 Task: Open Card Content Distribution Review in Board Content Marketing Podcast Creation and Promotion Strategy to Workspace Corporate Legal Services and add a team member Softage.1@softage.net, a label Green, a checklist Industrial Ecology, an attachment from your computer, a color Green and finally, add a card description 'Develop and launch new customer feedback program for product improvements' and a comment 'Given the potential impact of this task on our team morale and motivation, let us ensure that we approach it with a sense of positivity and enthusiasm.'. Add a start date 'Jan 09, 1900' with a due date 'Jan 16, 1900'
Action: Mouse moved to (76, 326)
Screenshot: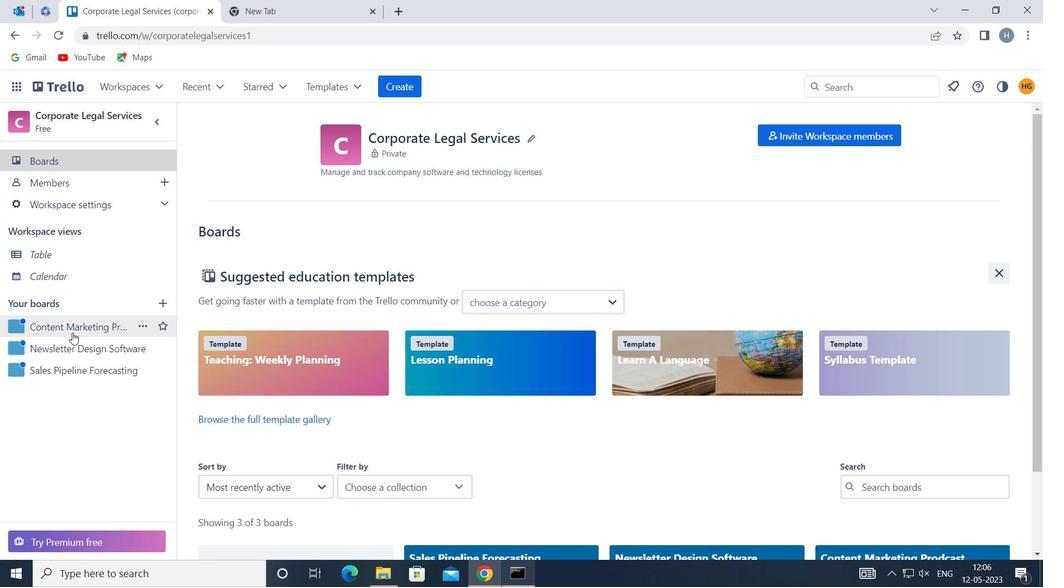 
Action: Mouse pressed left at (76, 326)
Screenshot: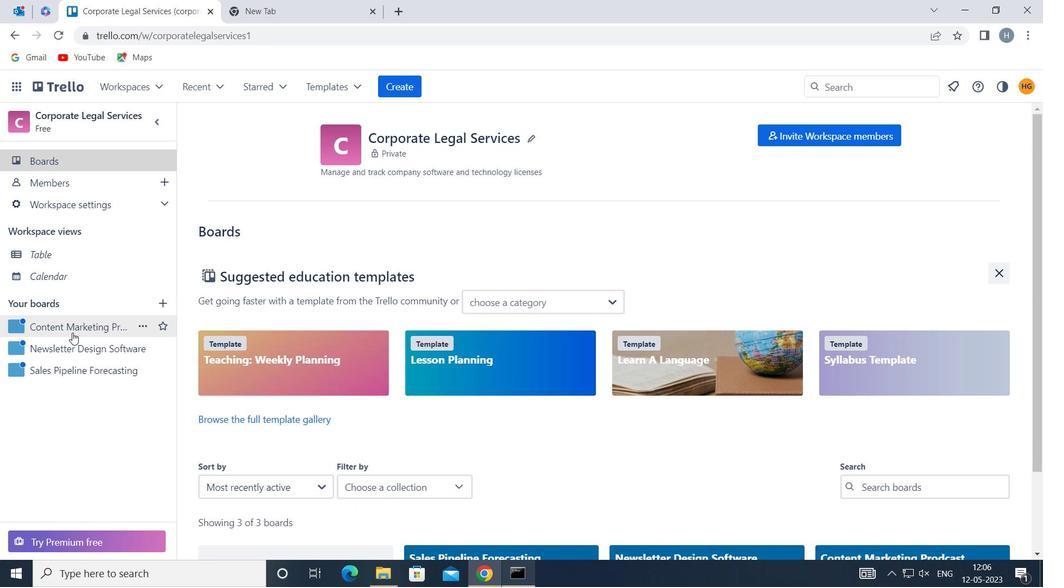 
Action: Mouse moved to (649, 194)
Screenshot: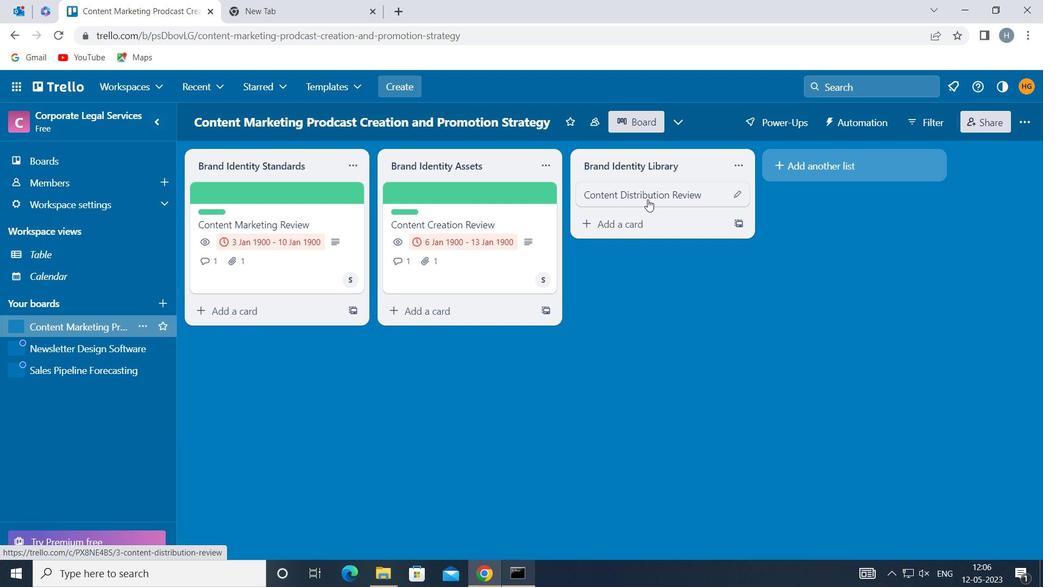 
Action: Mouse pressed left at (649, 194)
Screenshot: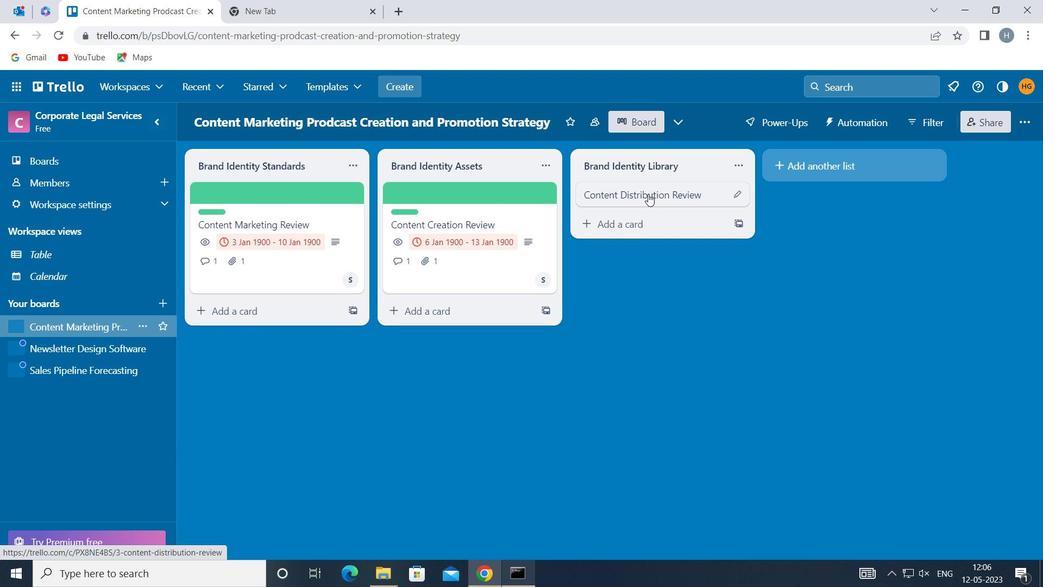 
Action: Mouse moved to (692, 234)
Screenshot: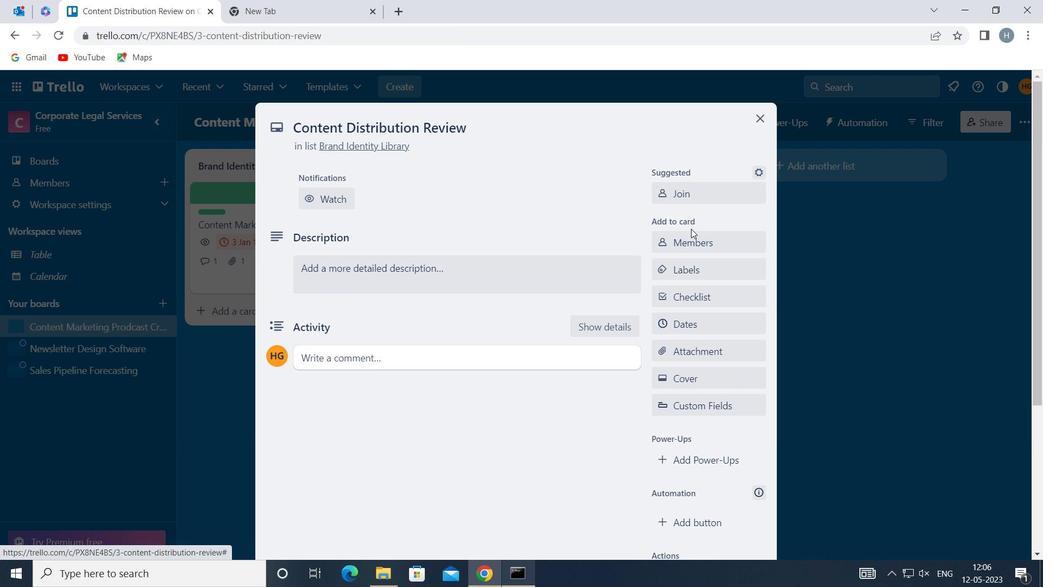 
Action: Mouse pressed left at (692, 234)
Screenshot: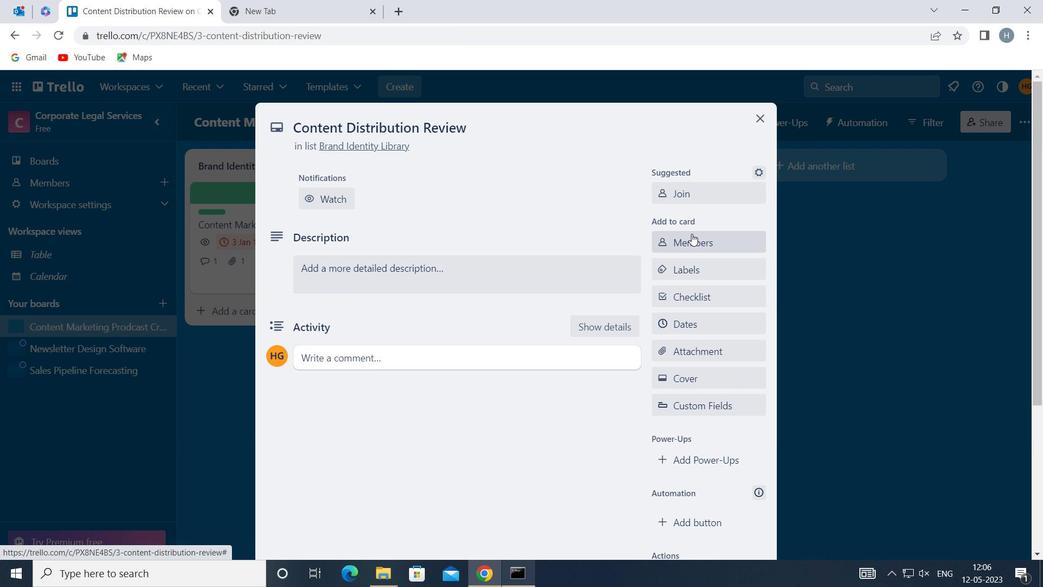 
Action: Mouse moved to (693, 234)
Screenshot: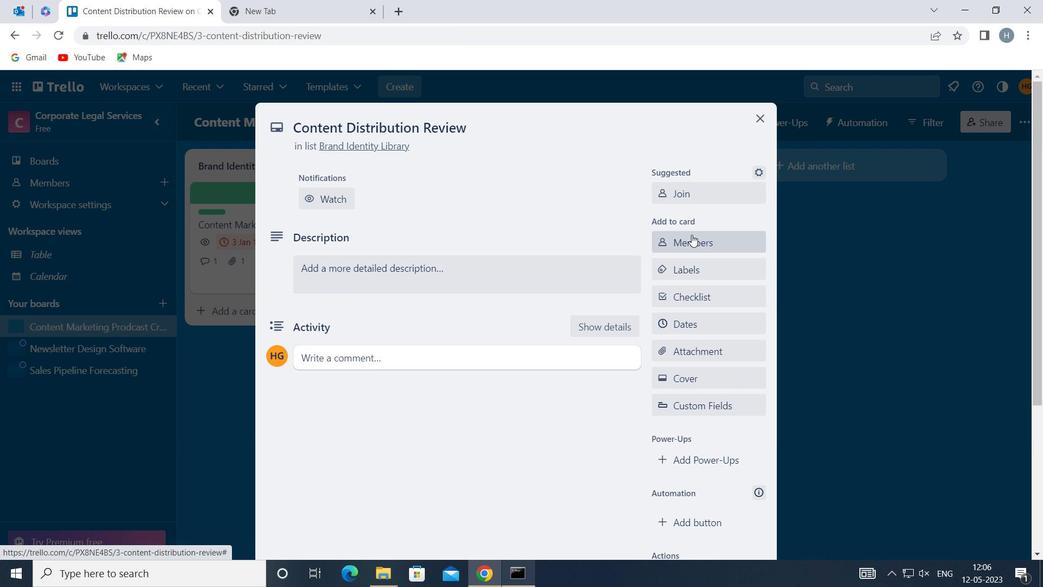 
Action: Key pressed softag
Screenshot: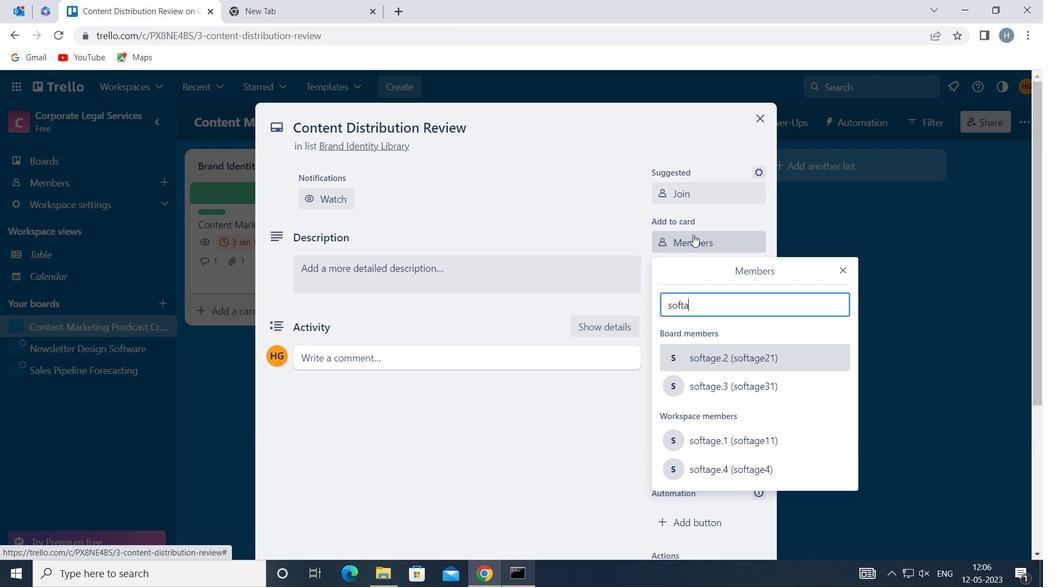 
Action: Mouse moved to (701, 232)
Screenshot: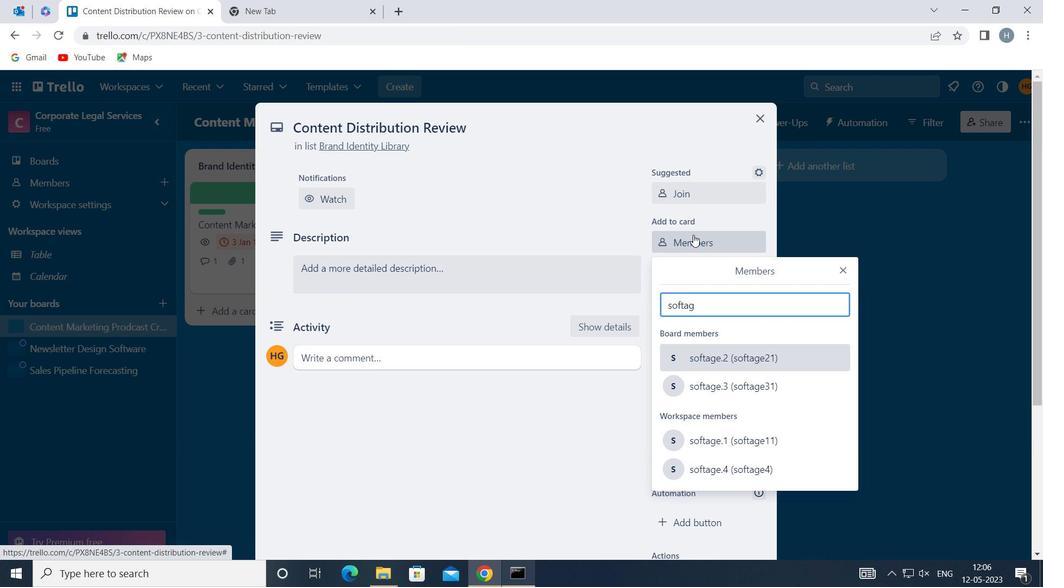 
Action: Key pressed e
Screenshot: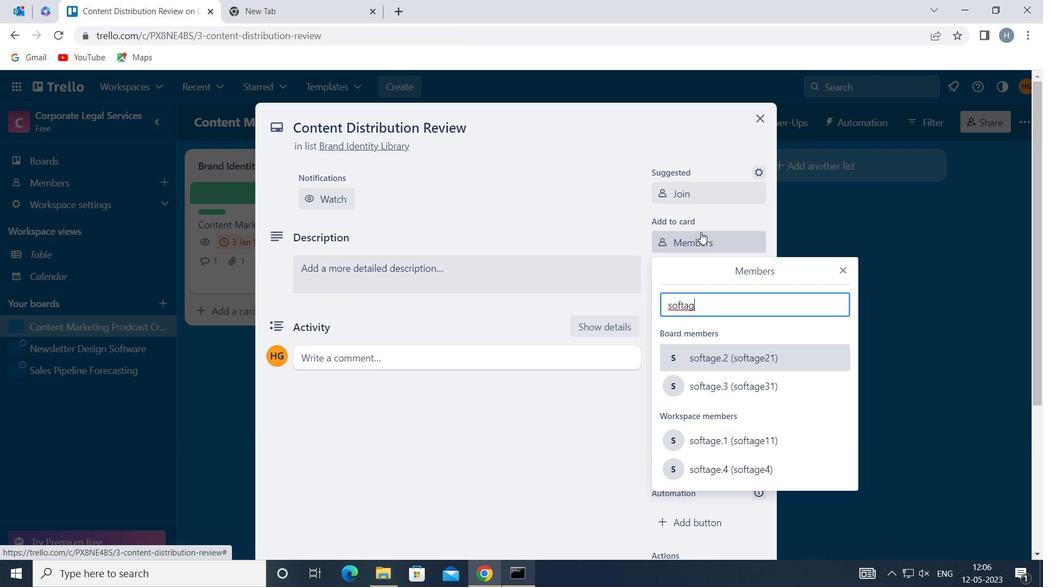 
Action: Mouse moved to (746, 439)
Screenshot: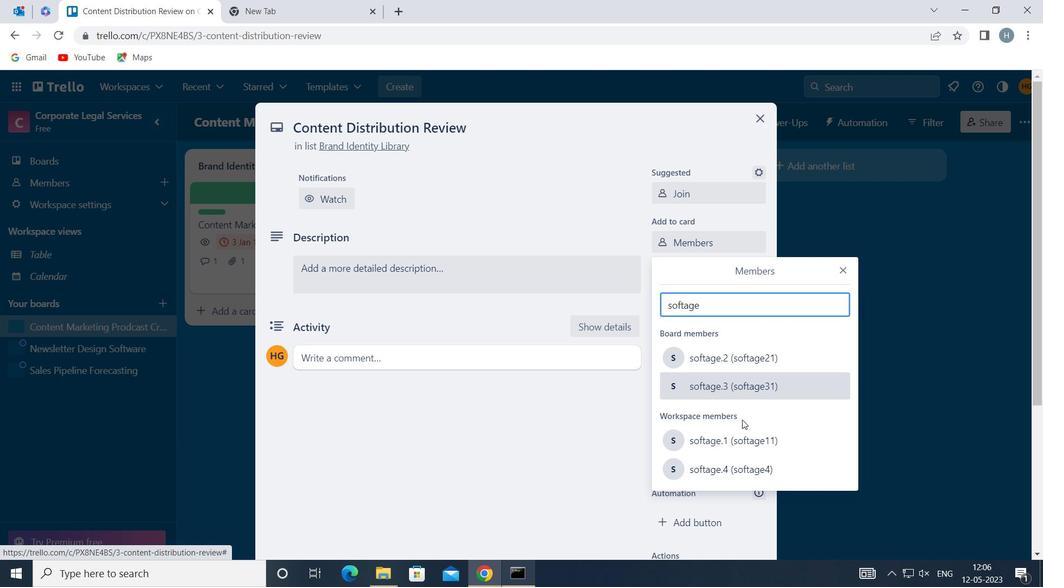 
Action: Mouse pressed left at (746, 439)
Screenshot: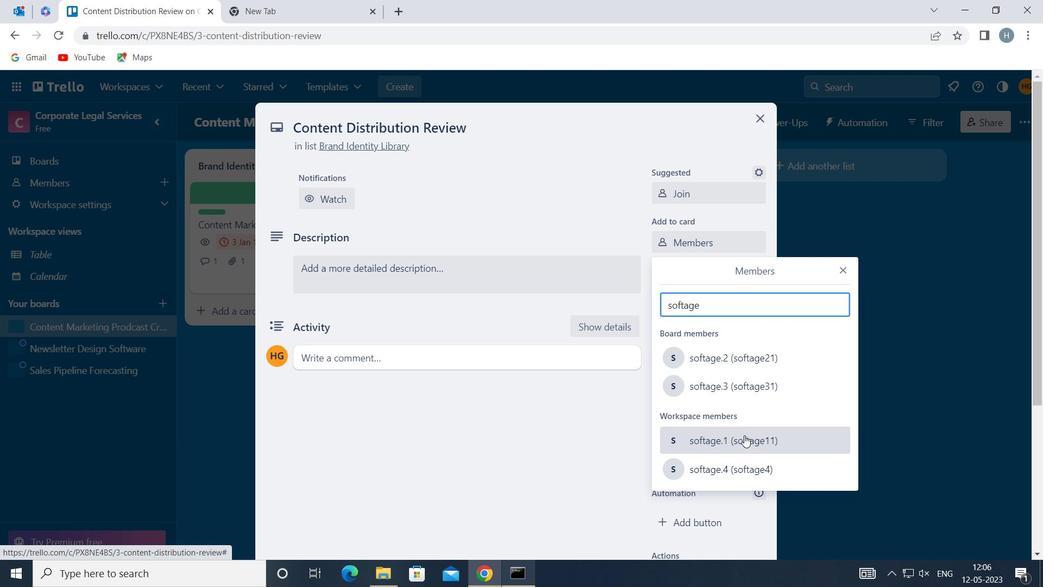 
Action: Mouse moved to (844, 265)
Screenshot: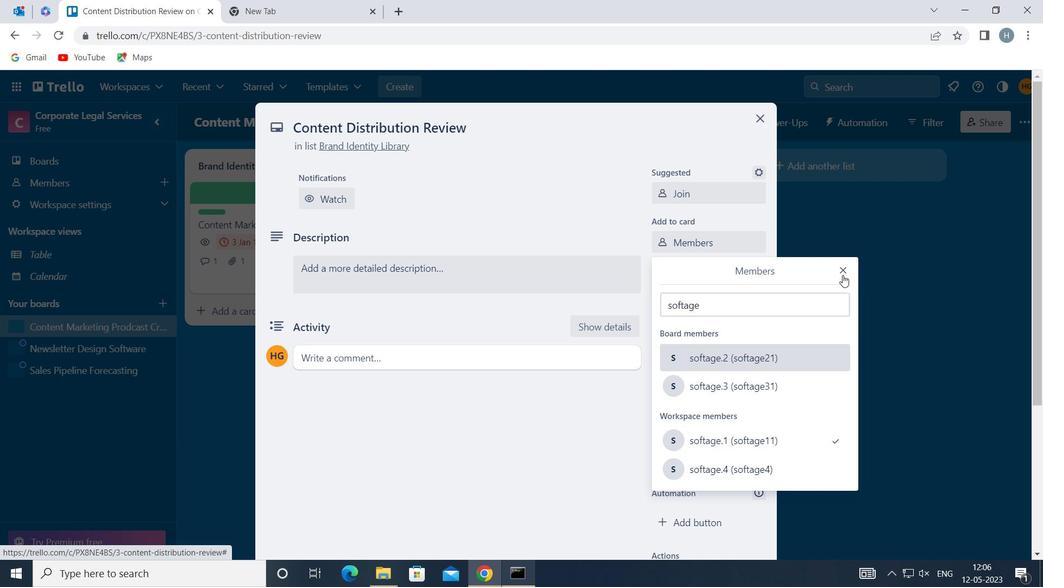 
Action: Mouse pressed left at (844, 265)
Screenshot: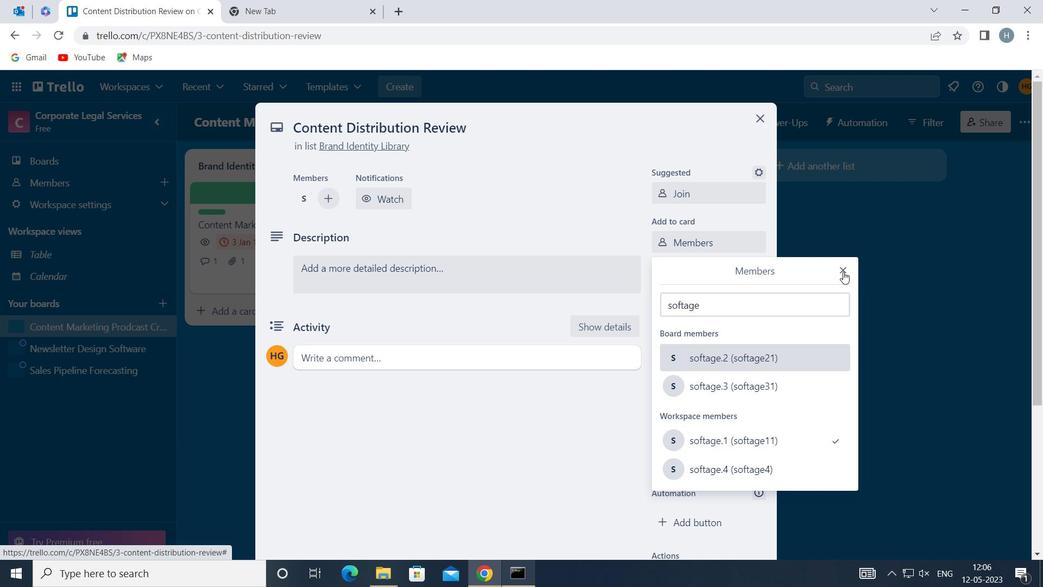 
Action: Mouse moved to (721, 273)
Screenshot: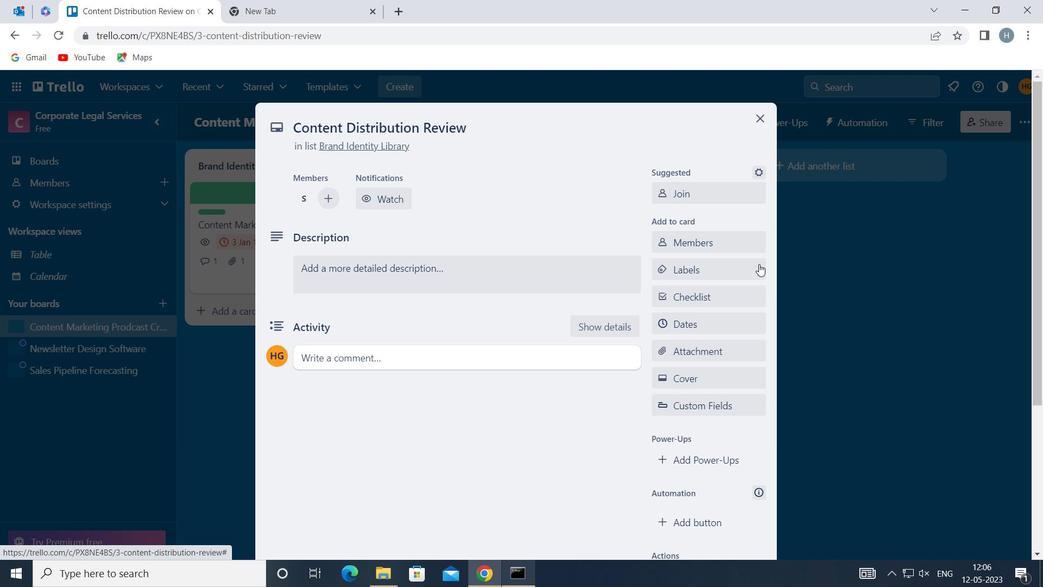 
Action: Mouse pressed left at (721, 273)
Screenshot: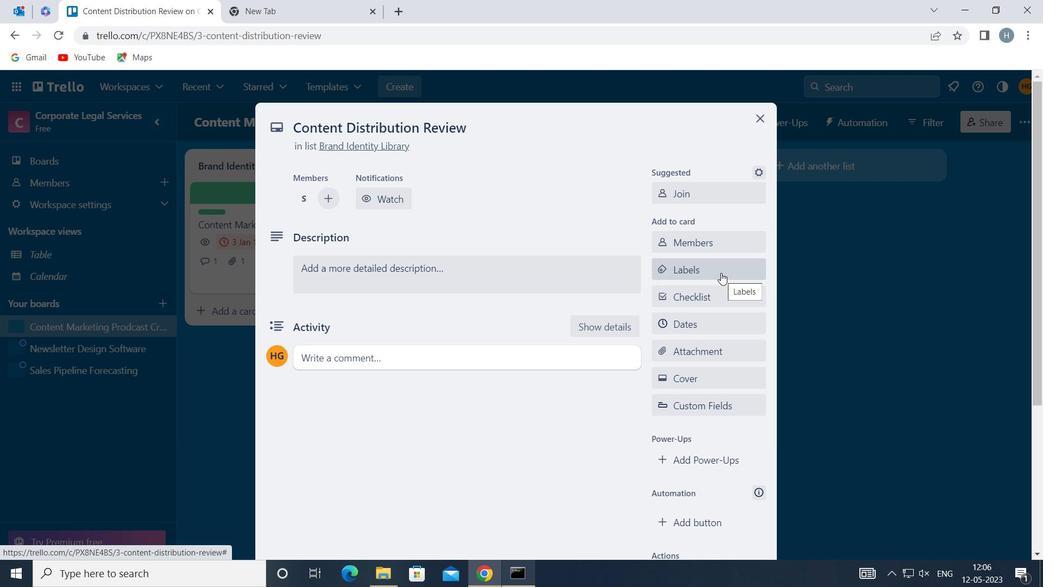 
Action: Mouse moved to (745, 194)
Screenshot: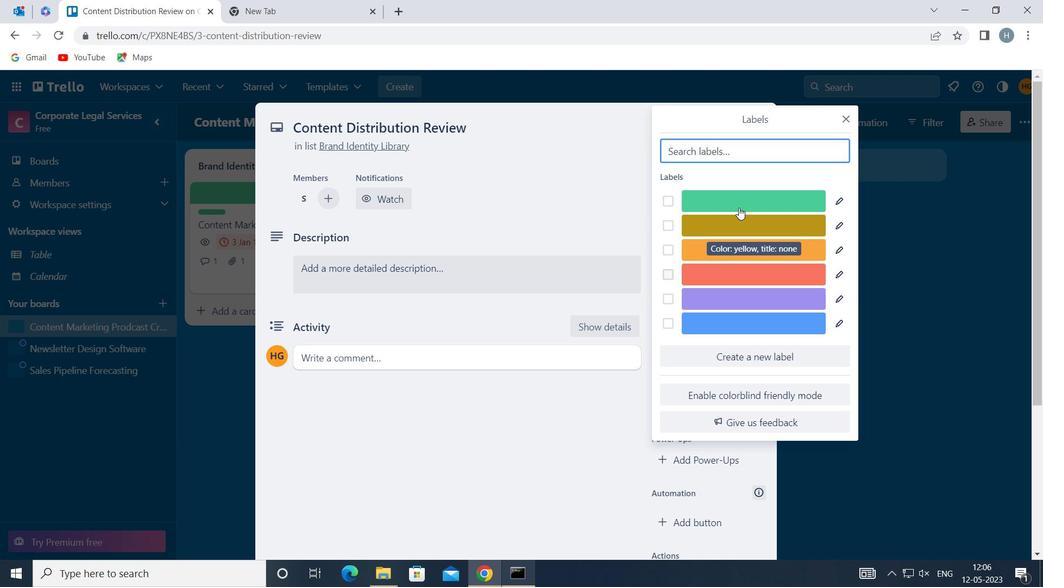 
Action: Mouse pressed left at (745, 194)
Screenshot: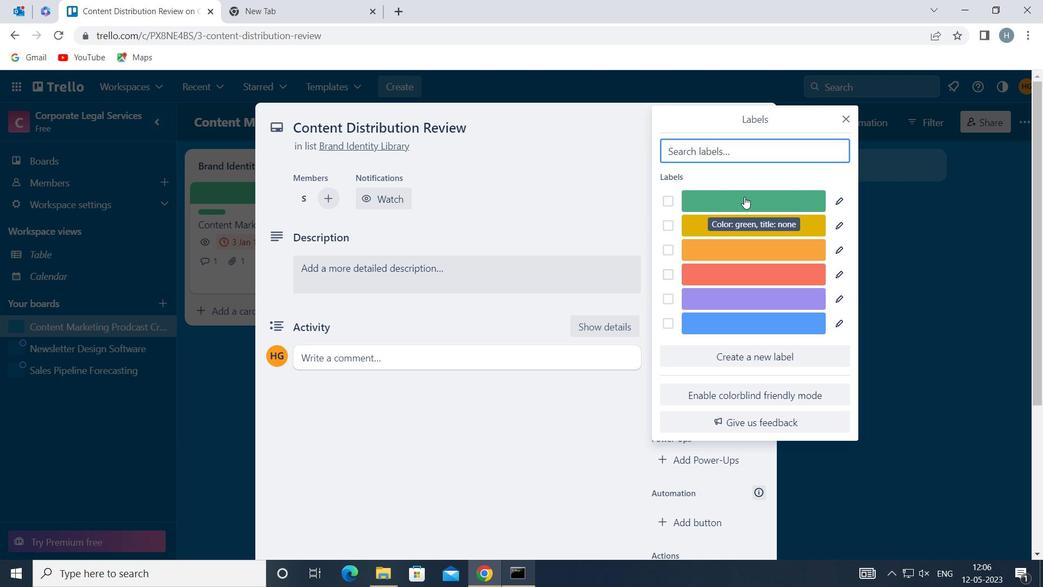 
Action: Mouse moved to (846, 116)
Screenshot: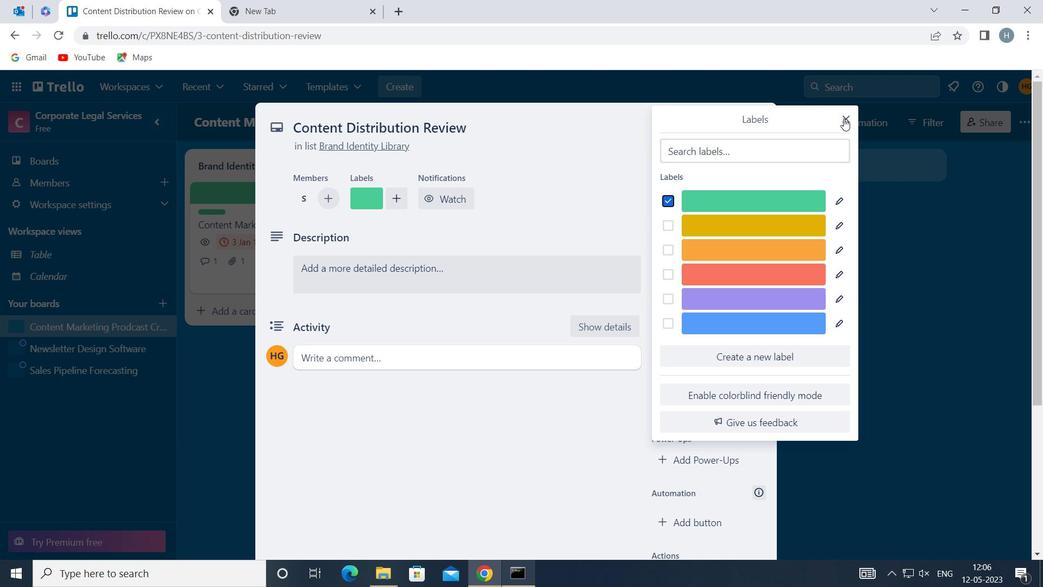 
Action: Mouse pressed left at (846, 116)
Screenshot: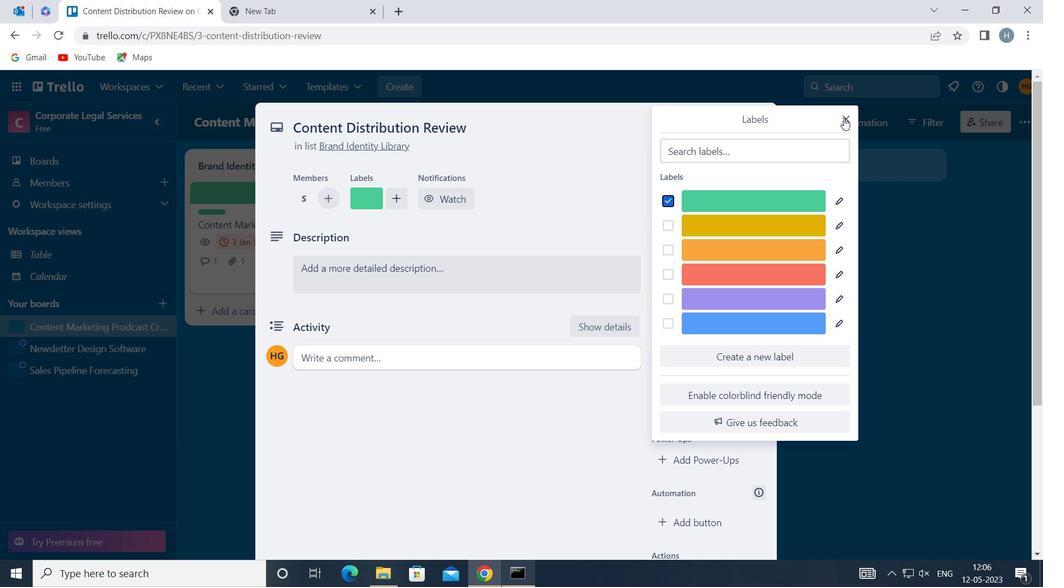 
Action: Mouse moved to (684, 294)
Screenshot: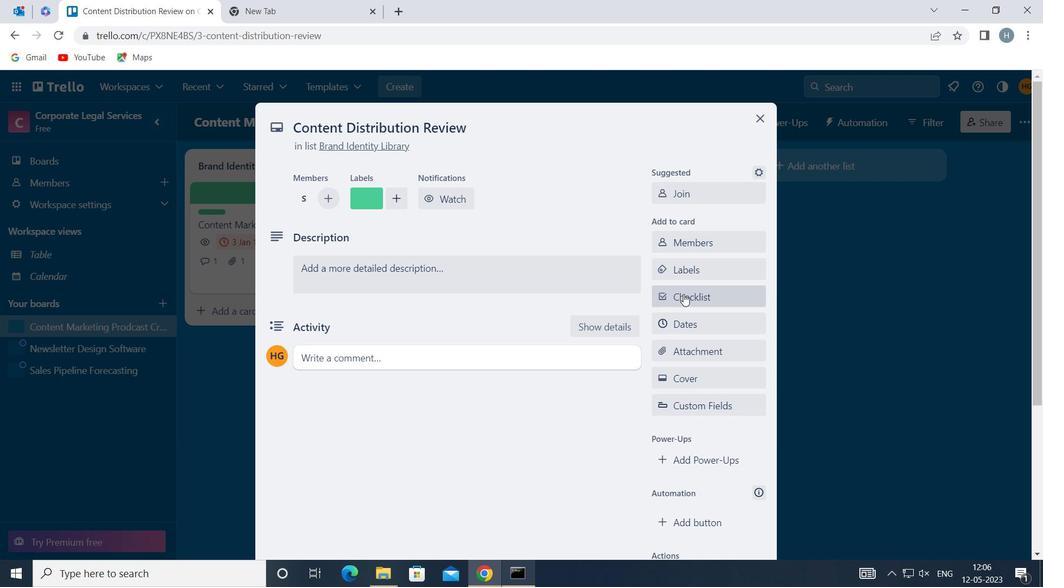 
Action: Mouse pressed left at (684, 294)
Screenshot: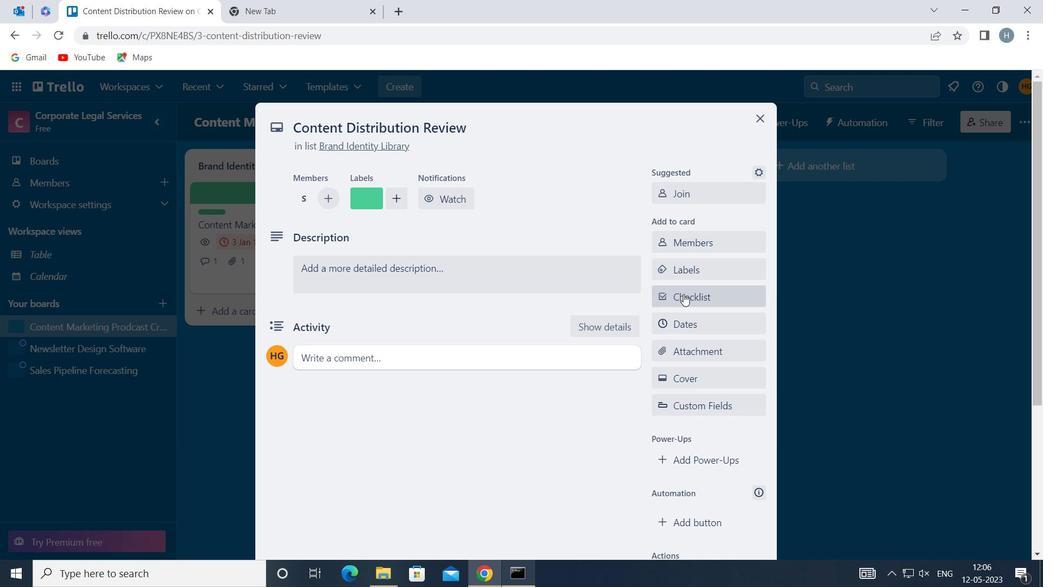 
Action: Key pressed <Key.shift>INDUSTRAI<Key.backspace><Key.backspace>IAL<Key.space><Key.shift>ECOLOGY
Screenshot: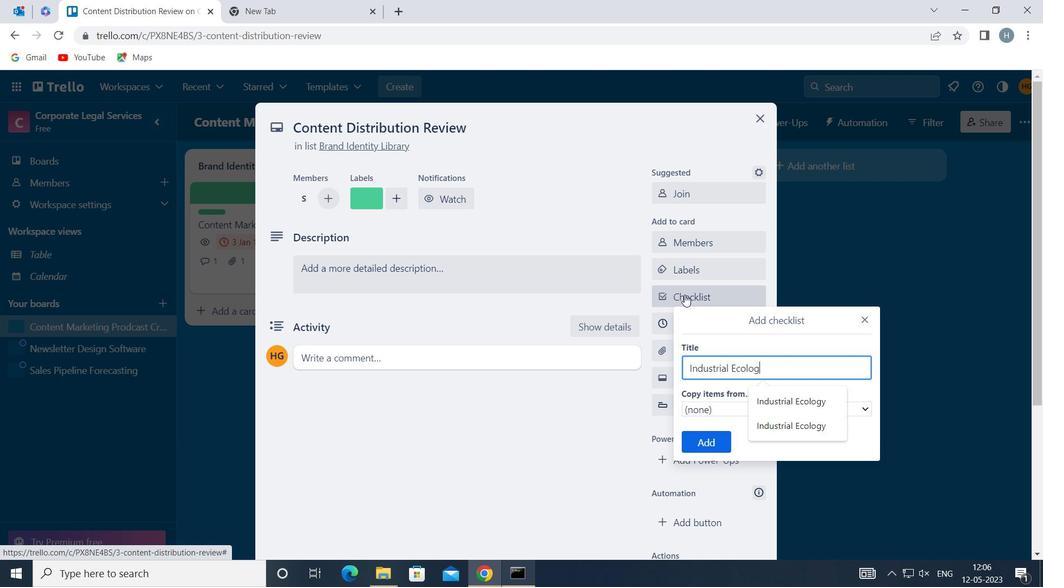 
Action: Mouse moved to (710, 434)
Screenshot: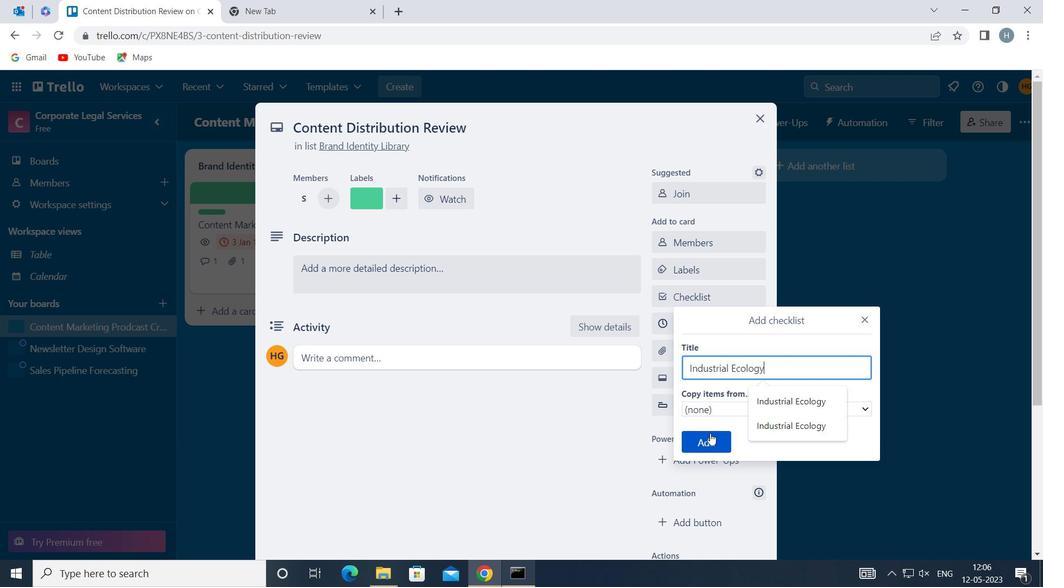 
Action: Mouse pressed left at (710, 434)
Screenshot: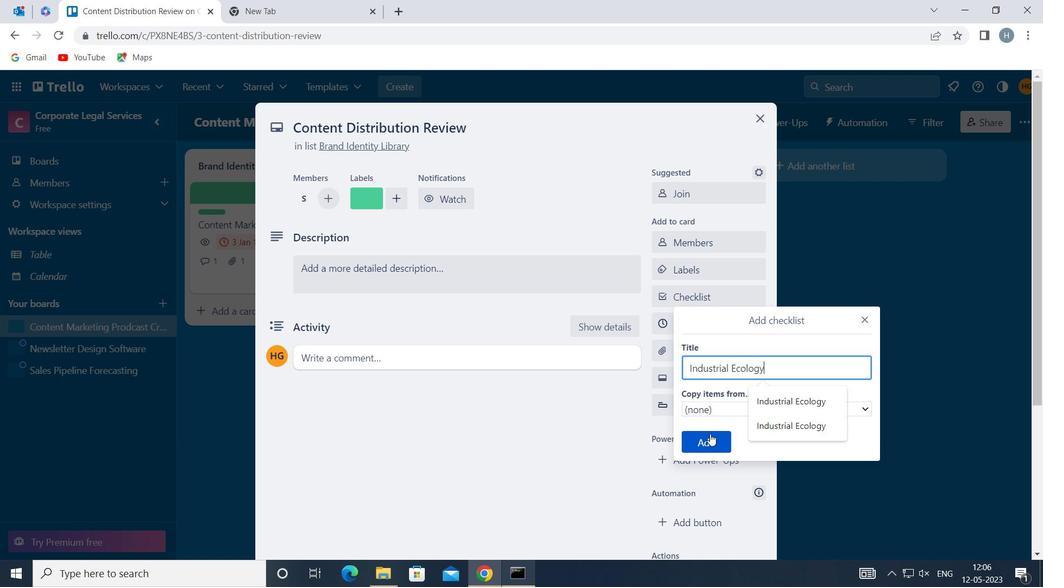 
Action: Mouse moved to (711, 345)
Screenshot: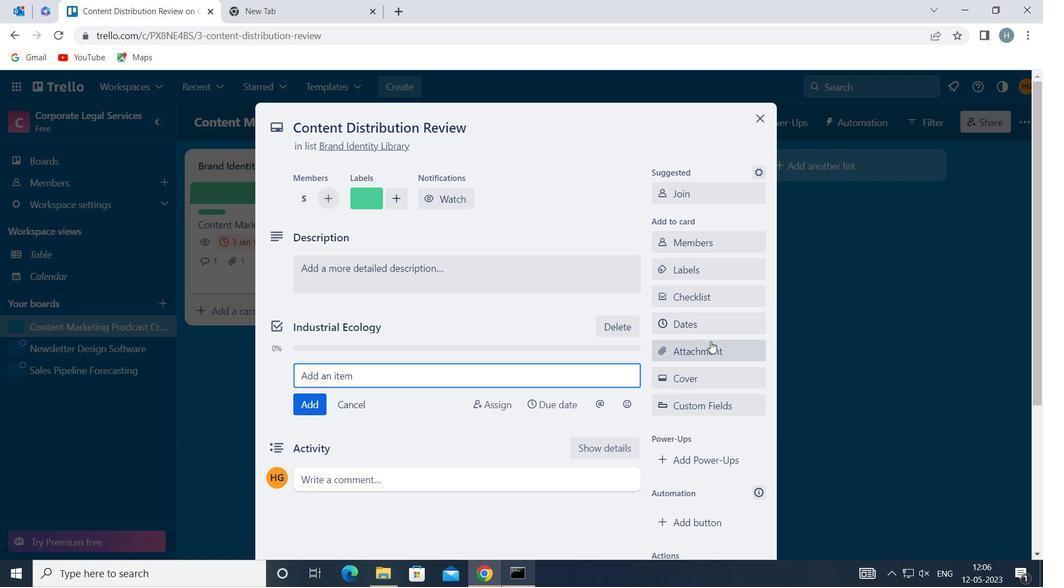 
Action: Mouse pressed left at (711, 345)
Screenshot: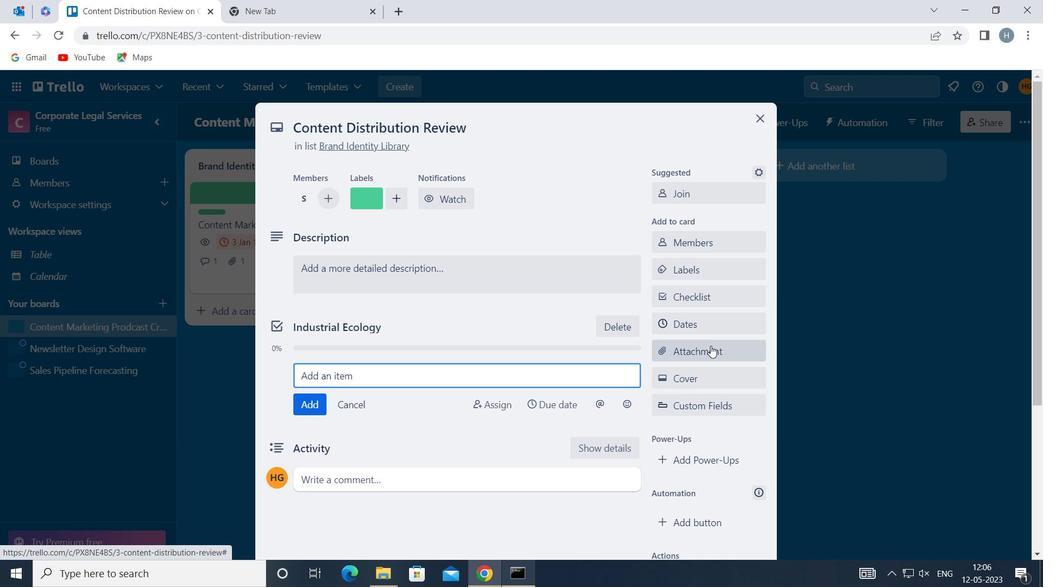 
Action: Mouse moved to (730, 146)
Screenshot: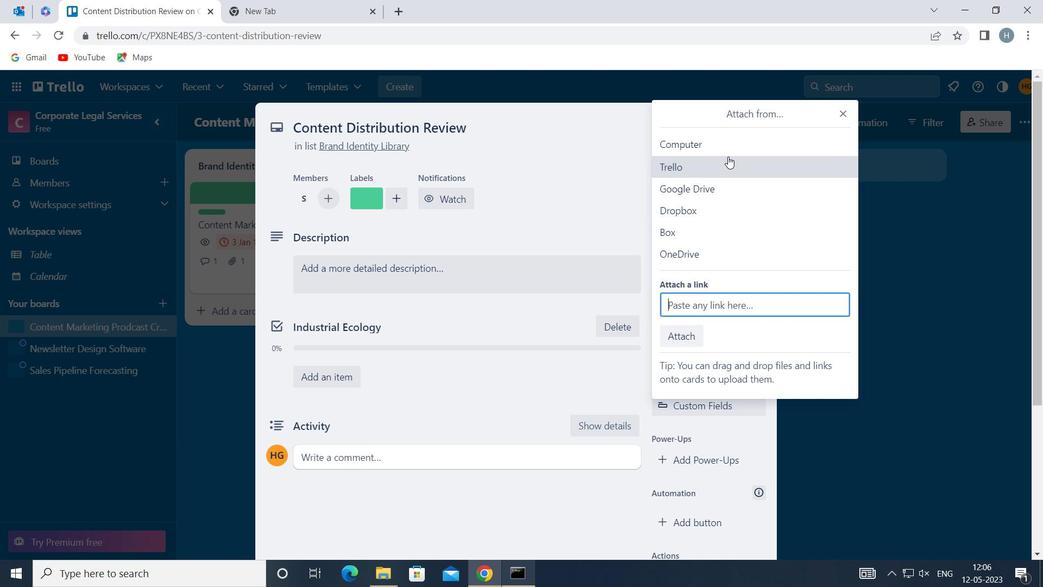 
Action: Mouse pressed left at (730, 146)
Screenshot: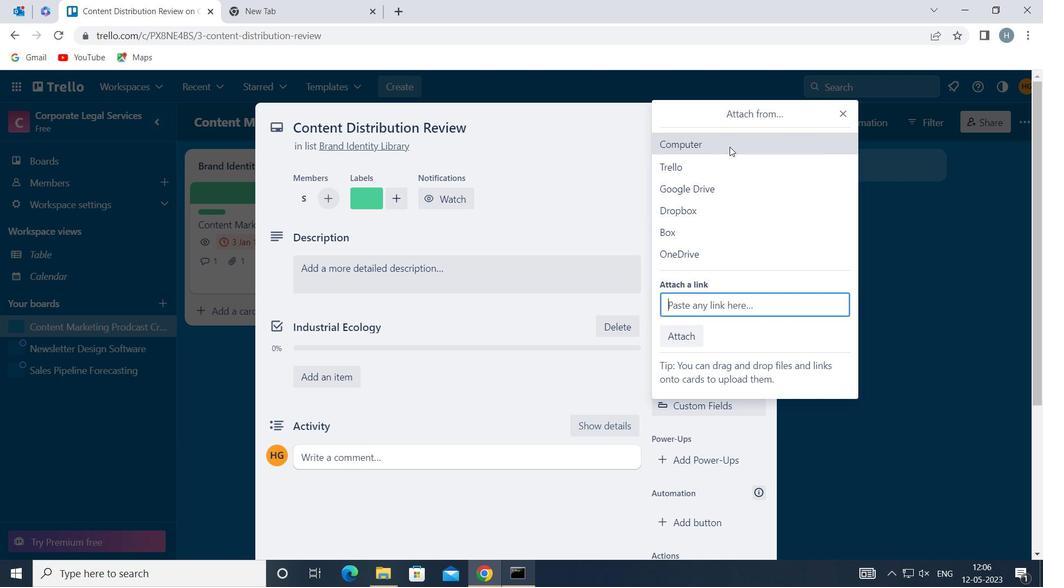 
Action: Mouse moved to (396, 119)
Screenshot: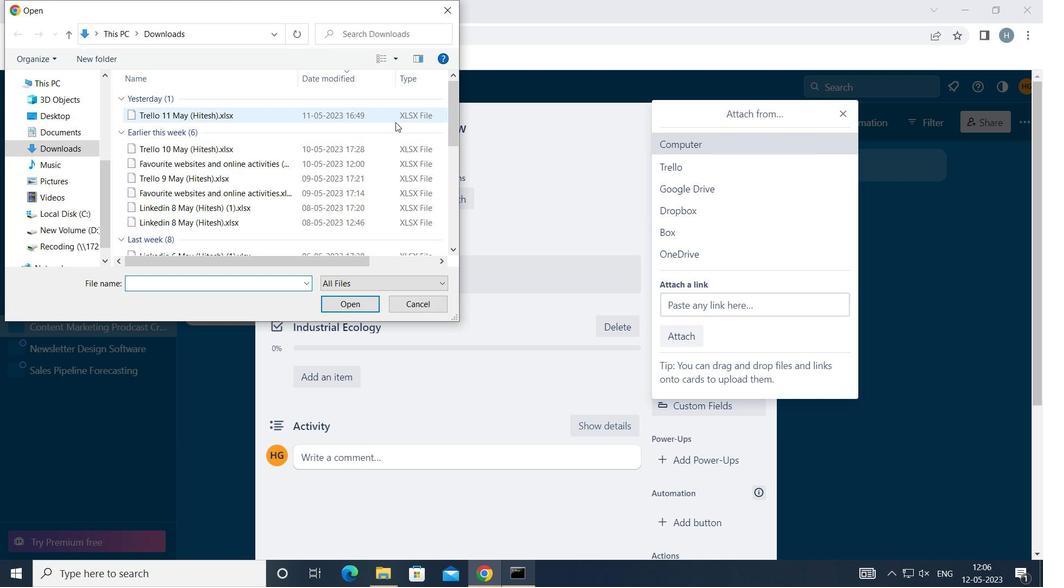 
Action: Mouse pressed left at (396, 119)
Screenshot: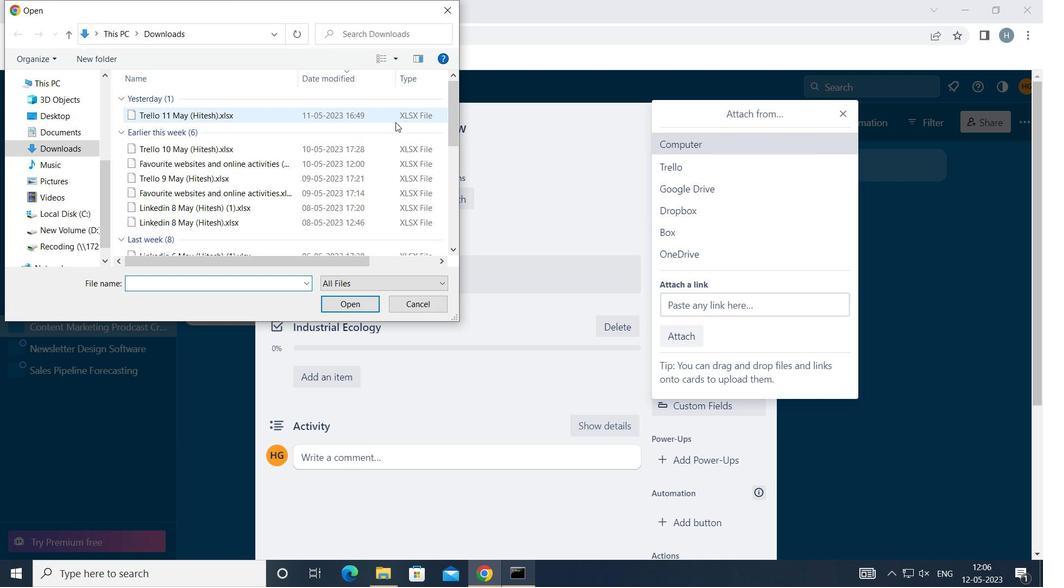
Action: Mouse moved to (360, 301)
Screenshot: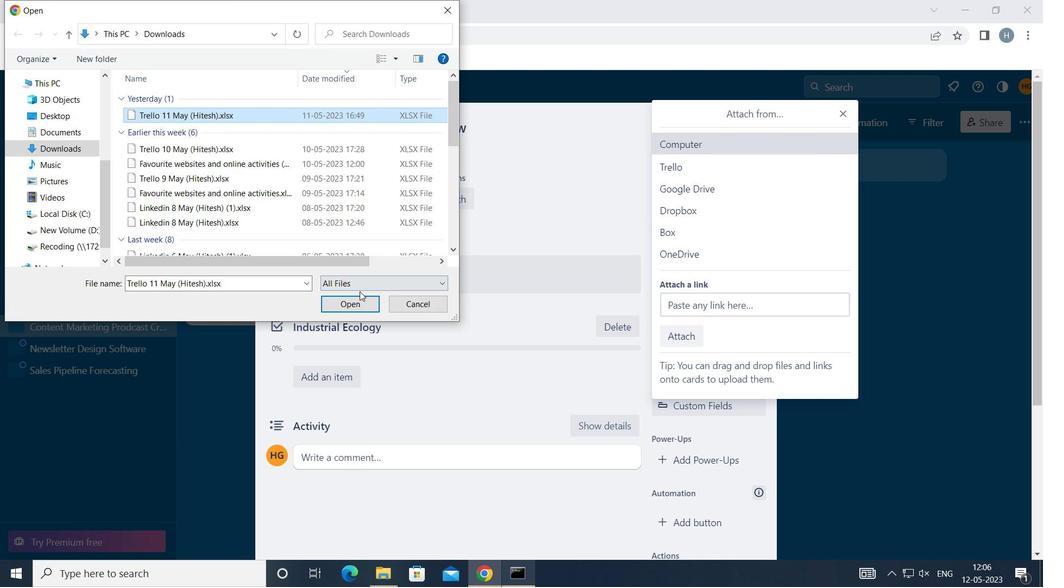
Action: Mouse pressed left at (360, 301)
Screenshot: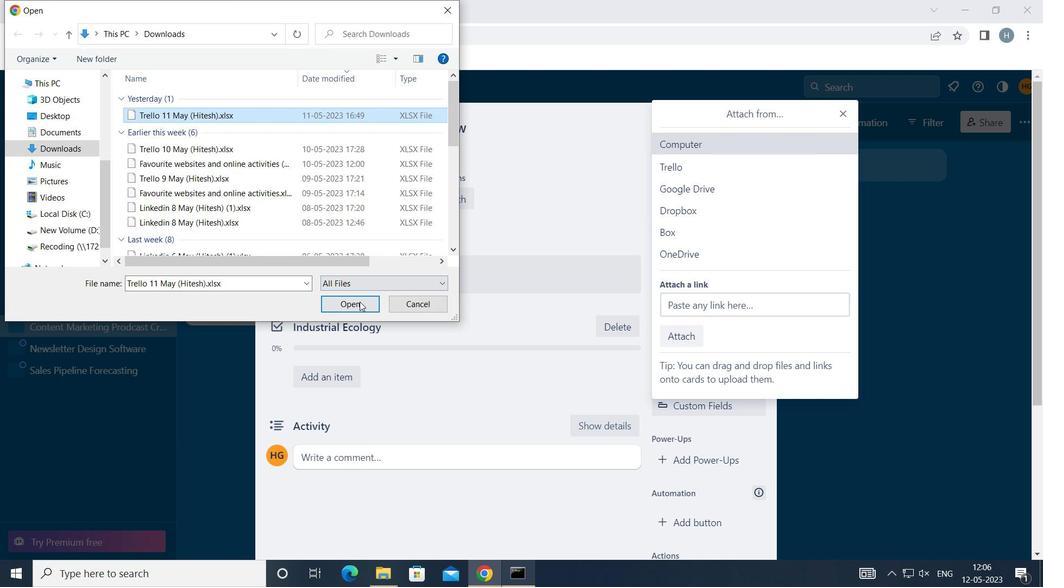 
Action: Mouse moved to (704, 374)
Screenshot: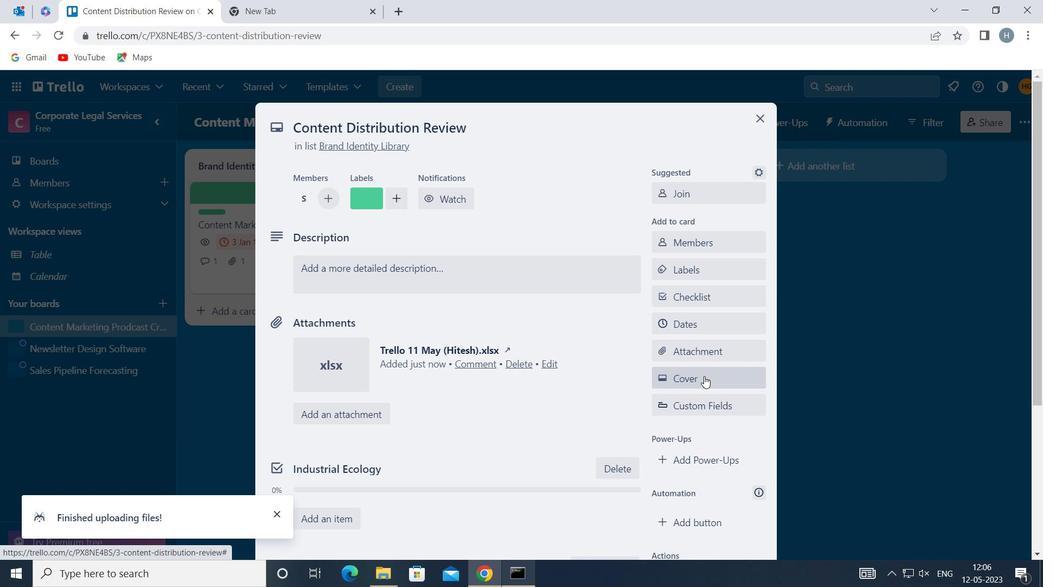 
Action: Mouse pressed left at (704, 374)
Screenshot: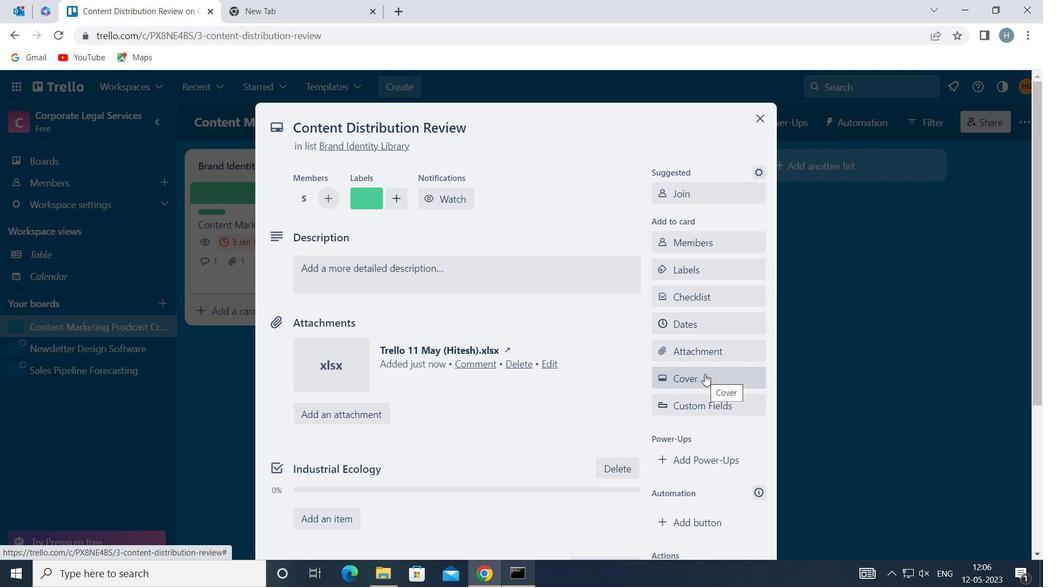 
Action: Mouse moved to (677, 288)
Screenshot: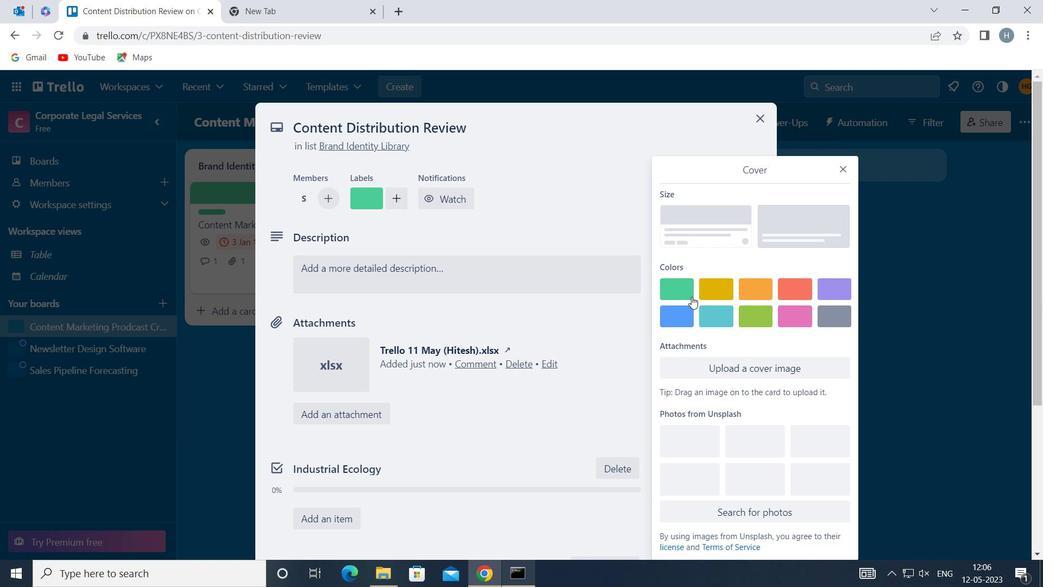 
Action: Mouse pressed left at (677, 288)
Screenshot: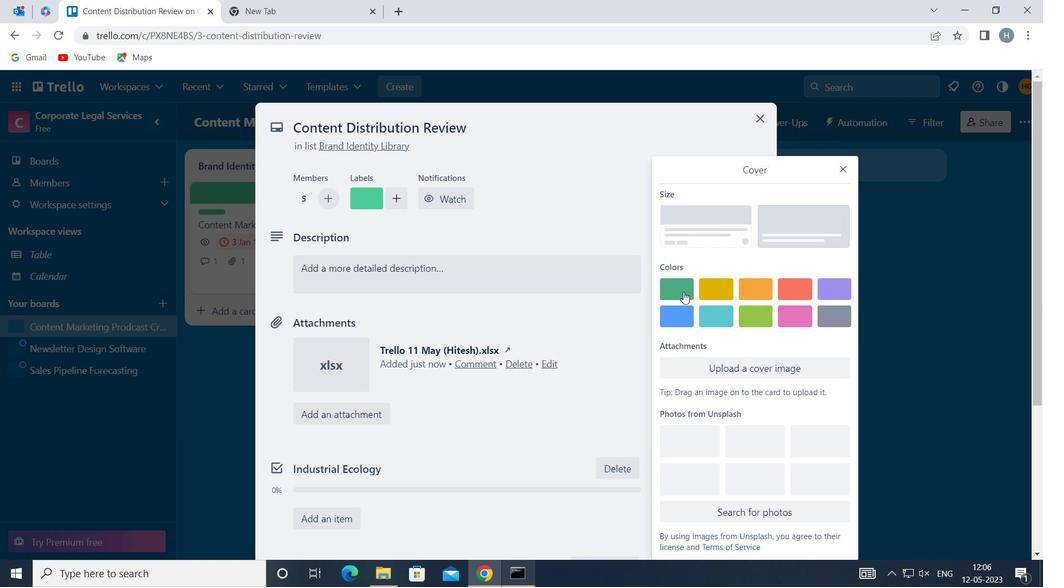 
Action: Mouse moved to (846, 142)
Screenshot: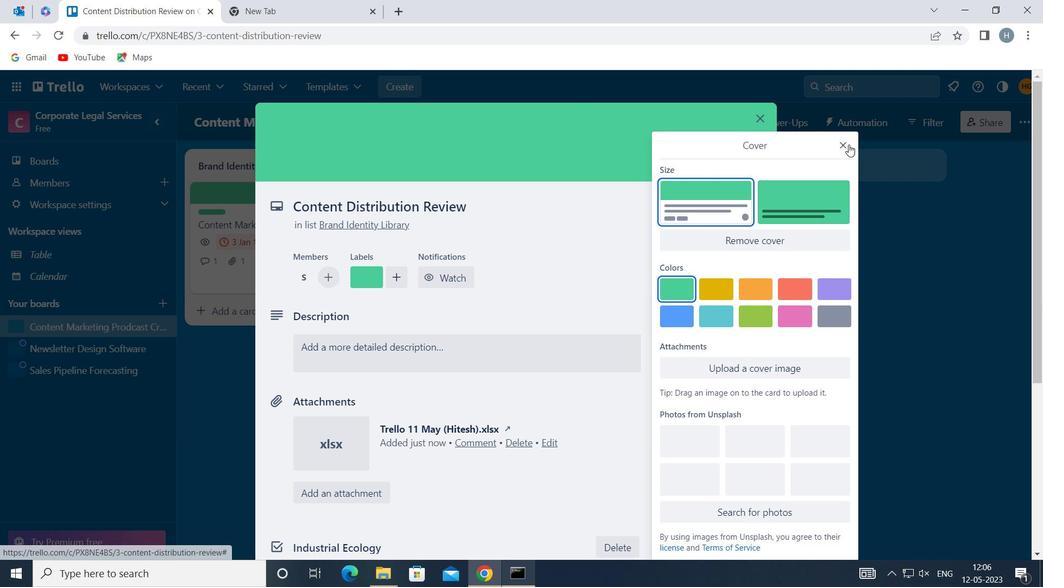 
Action: Mouse pressed left at (846, 142)
Screenshot: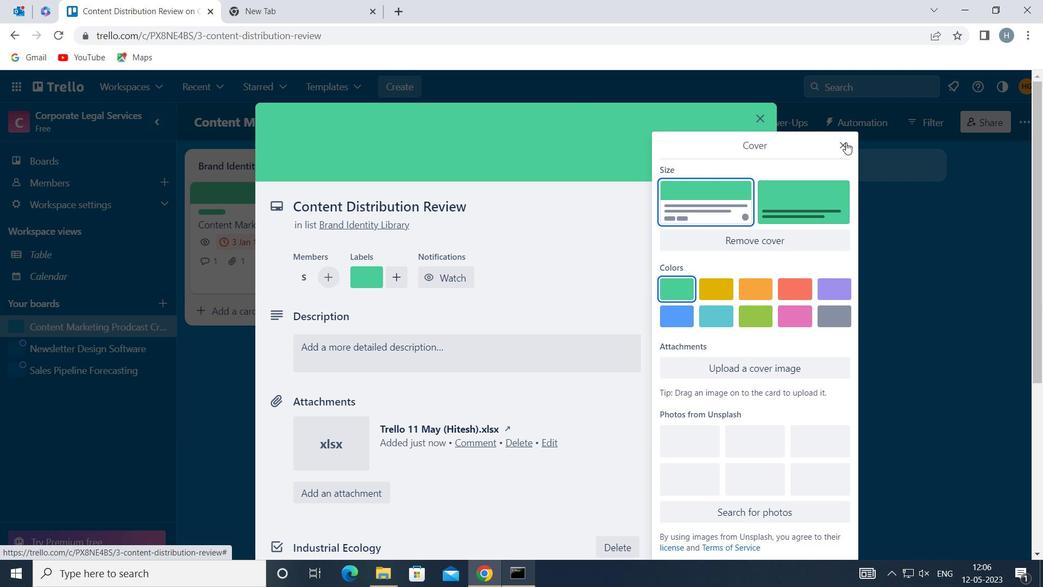 
Action: Mouse moved to (538, 345)
Screenshot: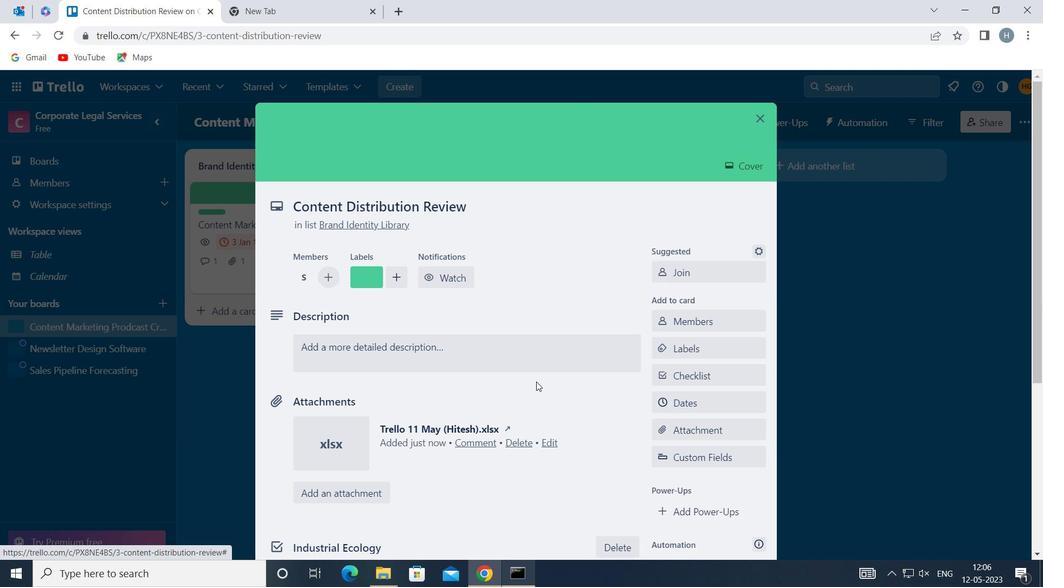 
Action: Mouse pressed left at (538, 345)
Screenshot: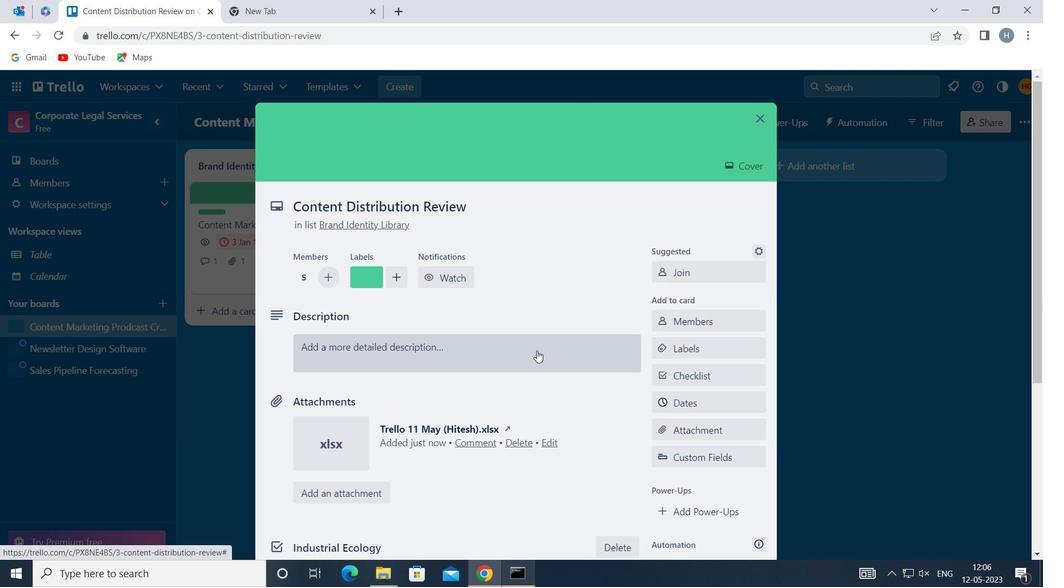 
Action: Mouse moved to (500, 391)
Screenshot: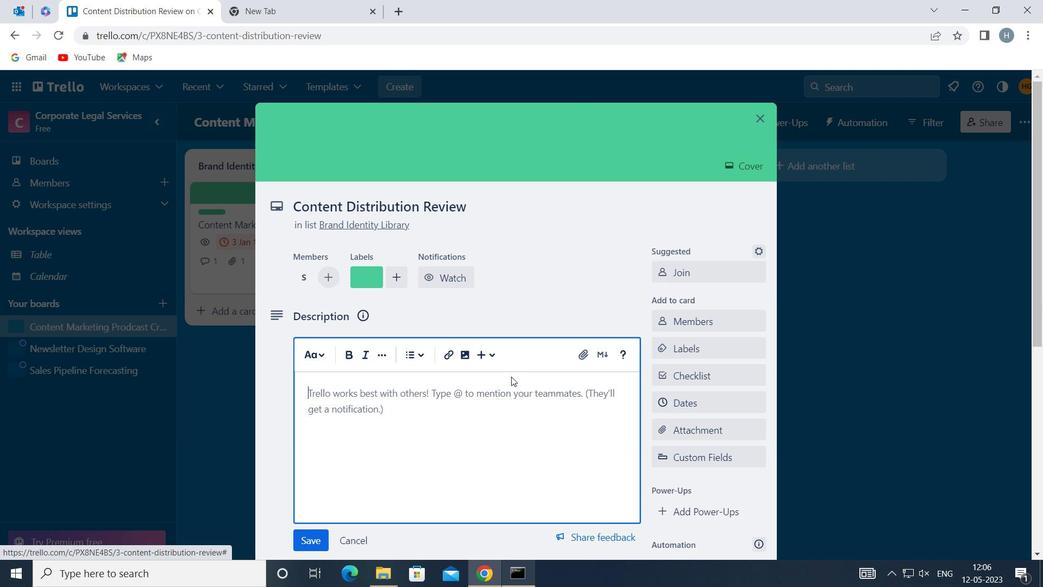 
Action: Mouse pressed left at (500, 391)
Screenshot: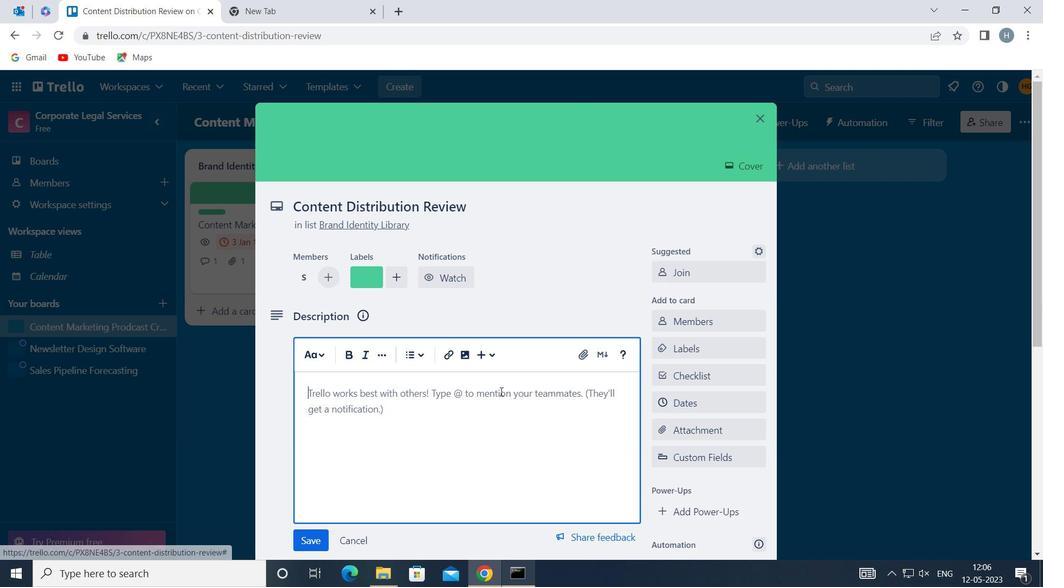 
Action: Key pressed <Key.shift>DEVELOP<Key.space>AND<Key.space>LAUNCH<Key.space>NEW<Key.space>CUSTOMER<Key.space>FEEDBACK<Key.space>PROGRAM<Key.space>FOR<Key.space>PRODUCT<Key.space>IMPROVEMENTS
Screenshot: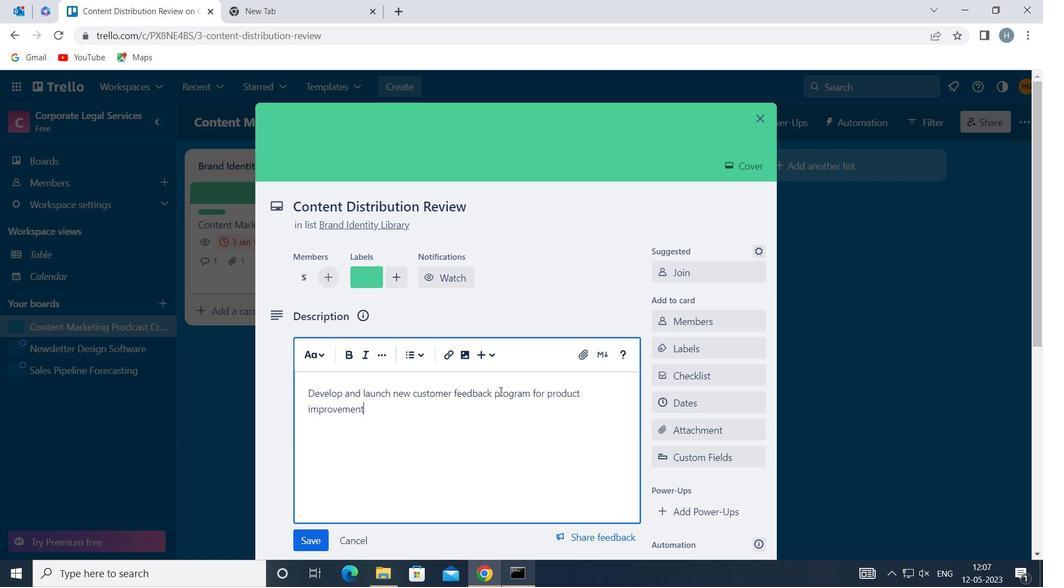 
Action: Mouse moved to (314, 540)
Screenshot: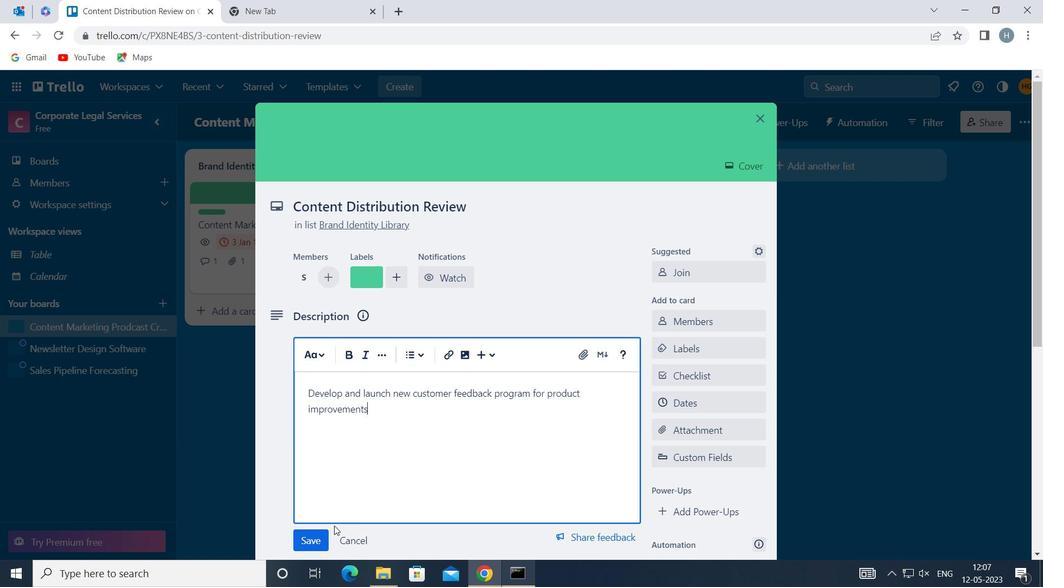 
Action: Mouse pressed left at (314, 540)
Screenshot: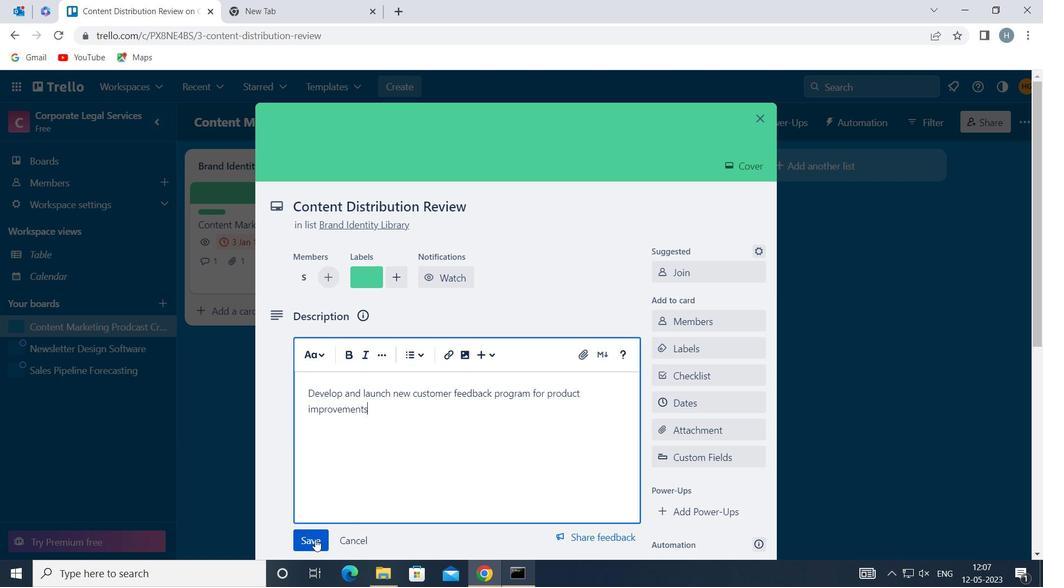 
Action: Mouse moved to (389, 454)
Screenshot: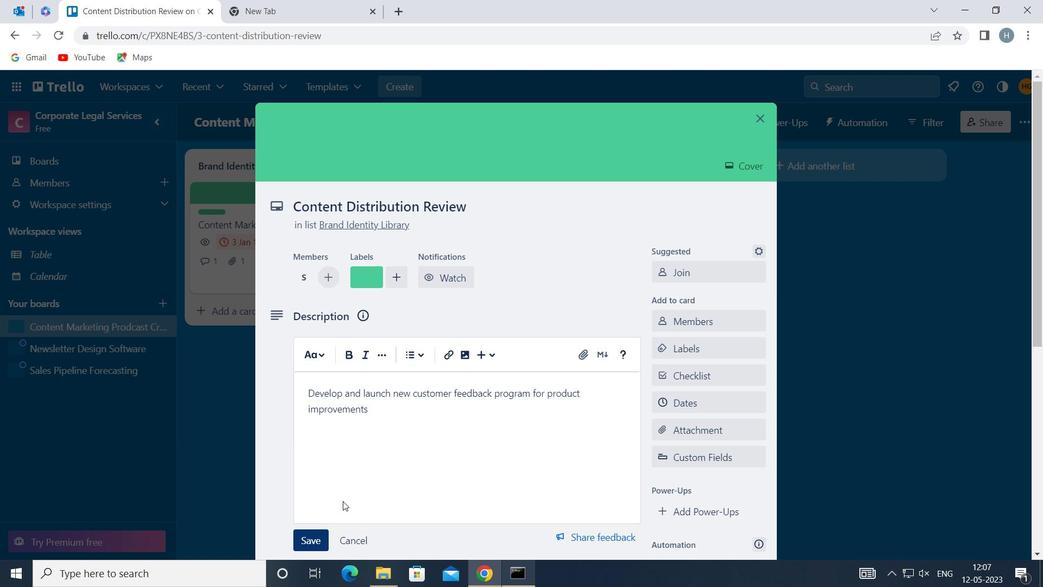 
Action: Mouse scrolled (389, 453) with delta (0, 0)
Screenshot: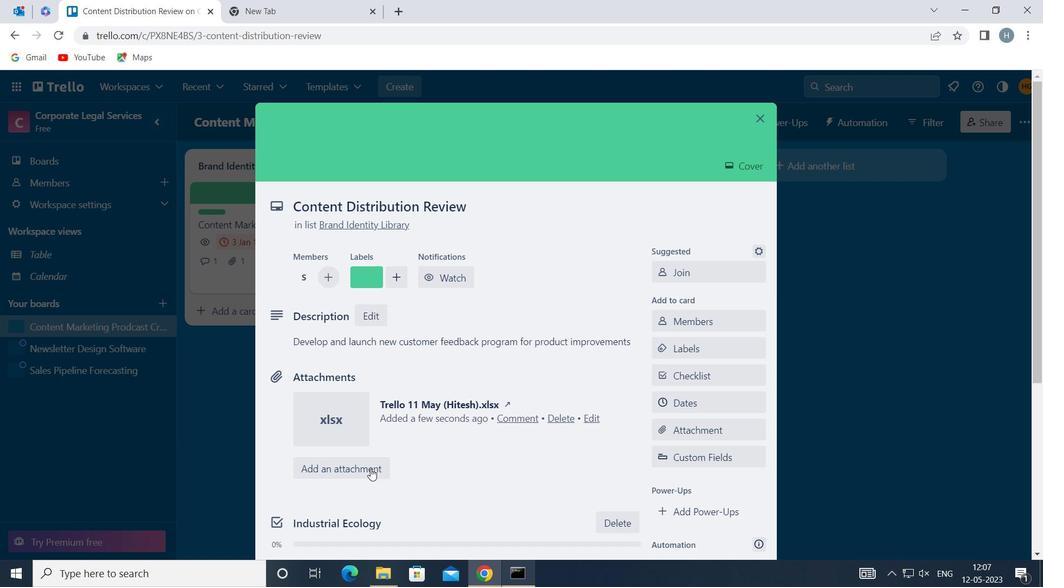 
Action: Mouse scrolled (389, 453) with delta (0, 0)
Screenshot: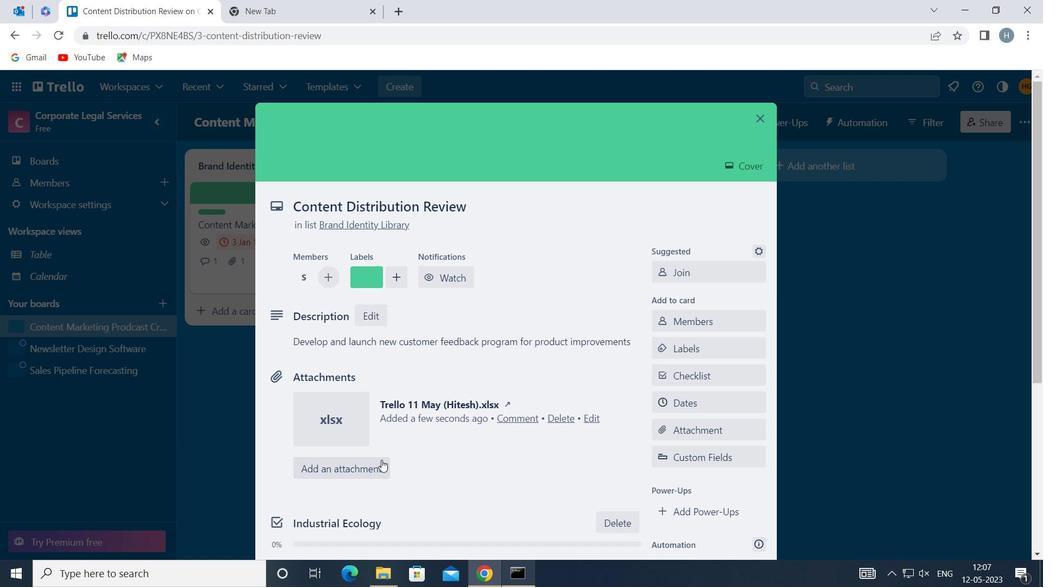 
Action: Mouse scrolled (389, 453) with delta (0, 0)
Screenshot: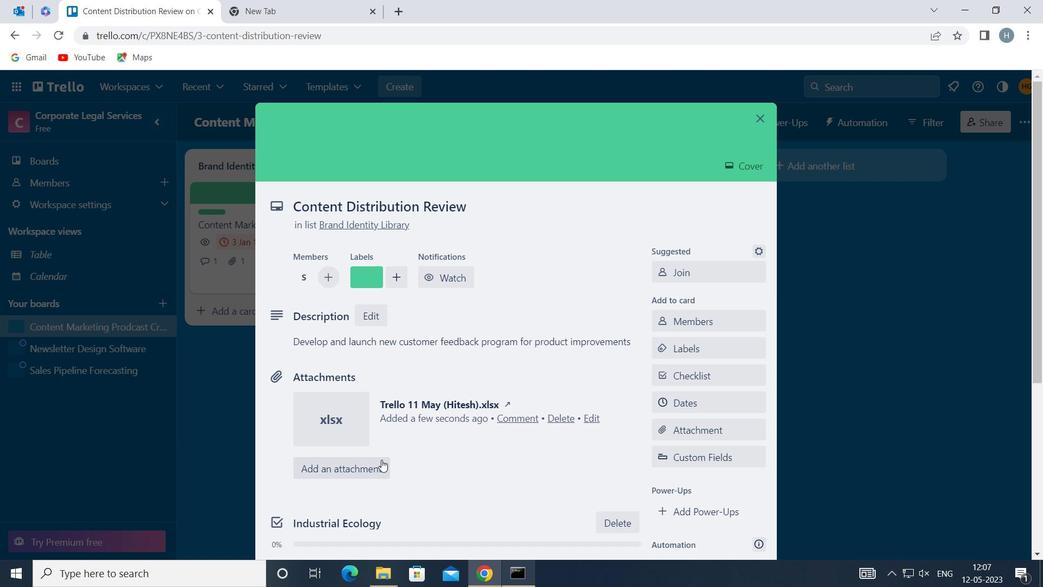 
Action: Mouse moved to (393, 453)
Screenshot: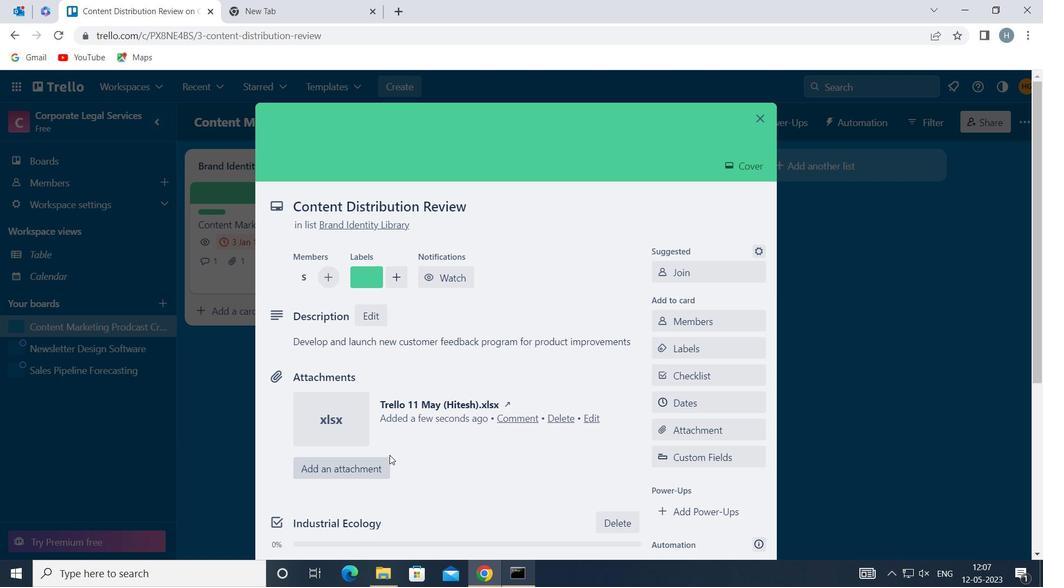 
Action: Mouse scrolled (393, 453) with delta (0, 0)
Screenshot: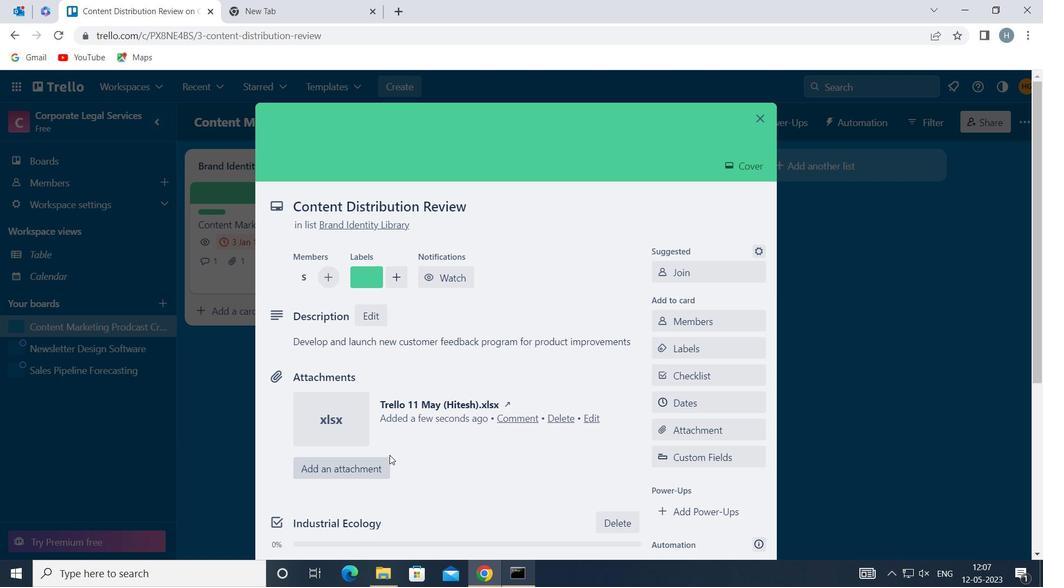 
Action: Mouse moved to (466, 388)
Screenshot: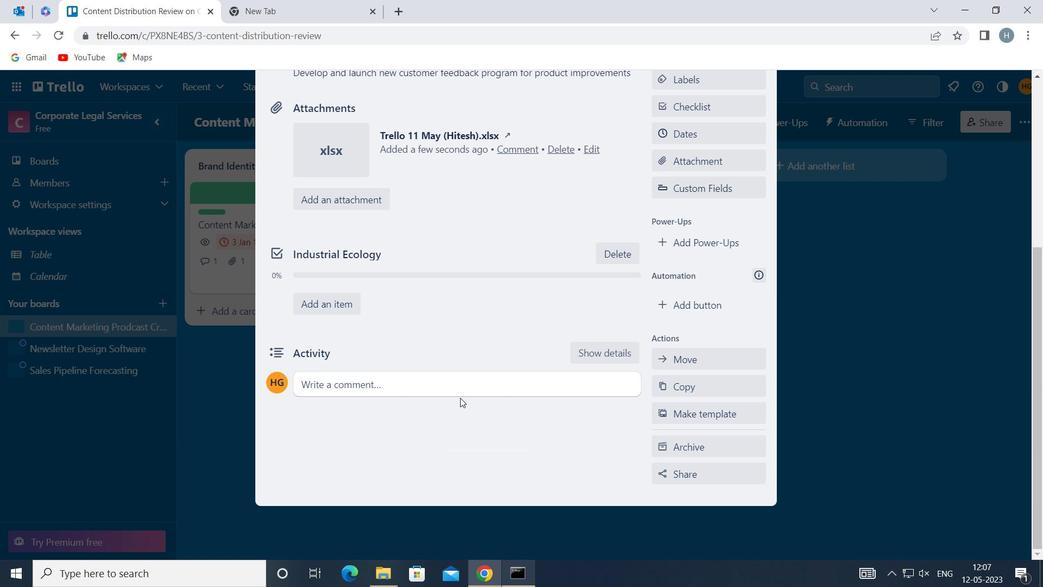
Action: Mouse pressed left at (466, 388)
Screenshot: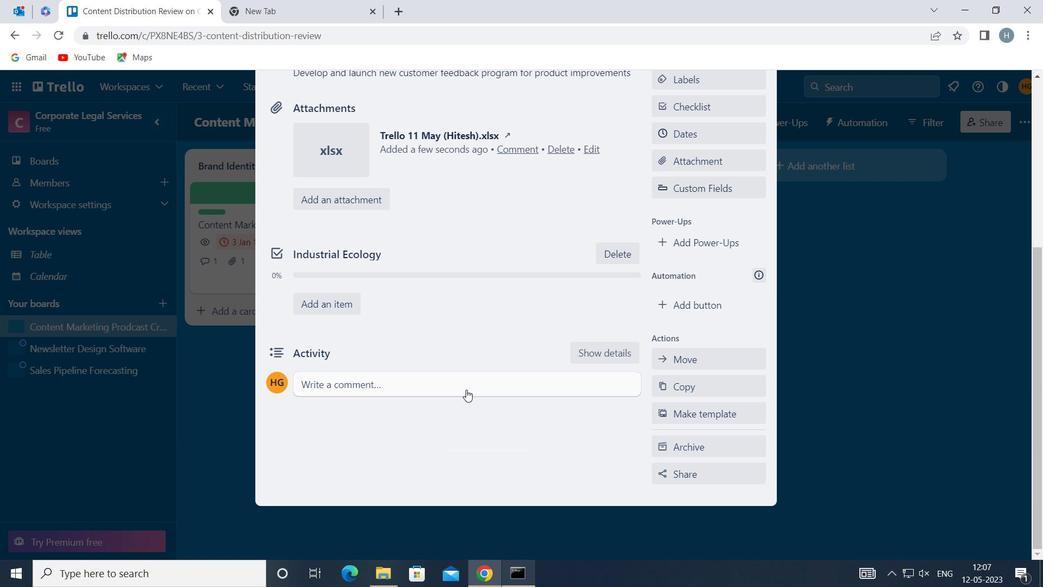 
Action: Mouse moved to (446, 432)
Screenshot: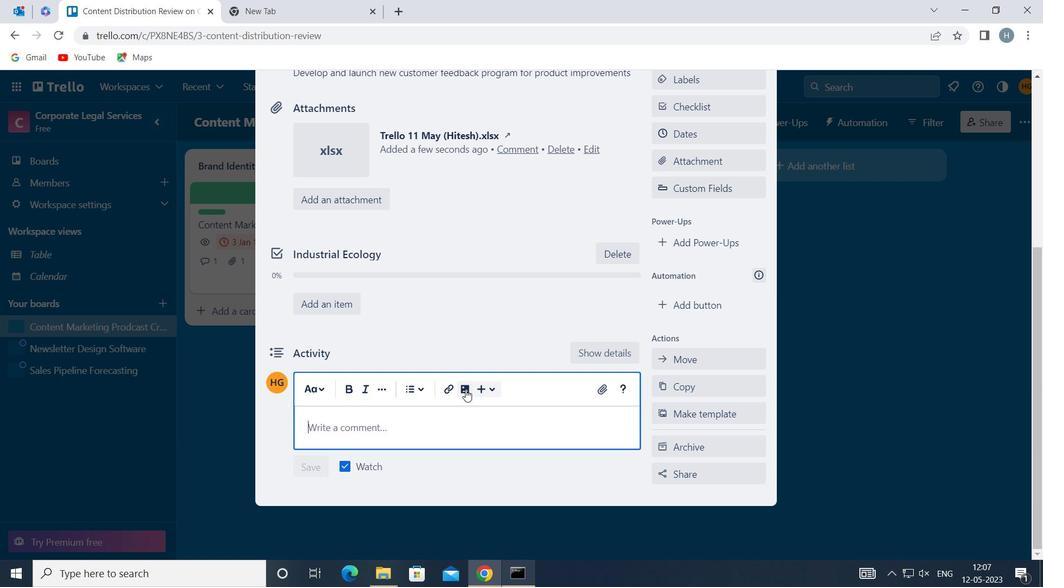 
Action: Mouse pressed left at (446, 432)
Screenshot: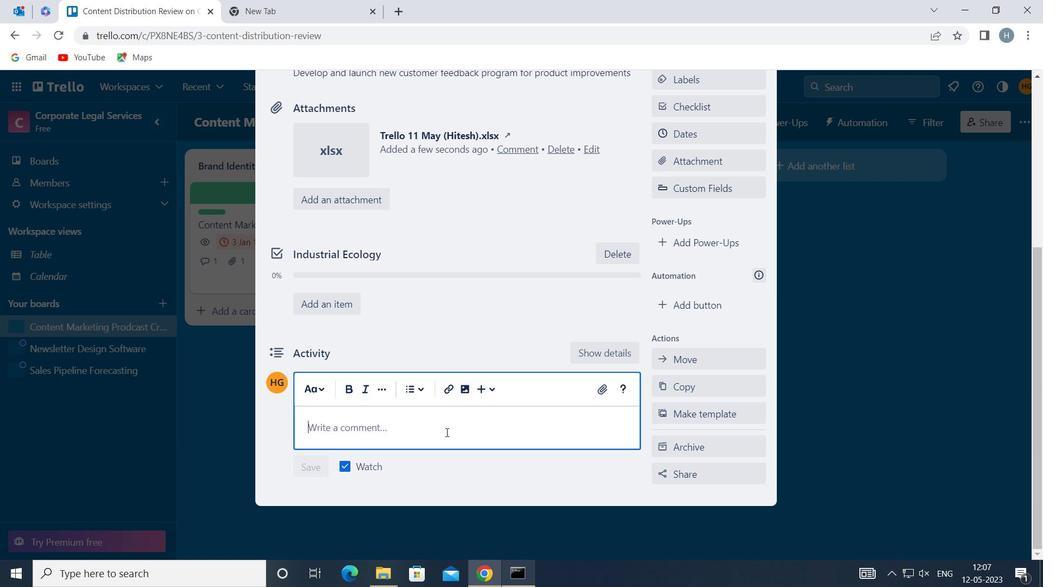 
Action: Key pressed <Key.shift>GIVEN<Key.space>THE<Key.space>POTENTIAL<Key.space>IMPACT<Key.space>OF<Key.space>THIS<Key.space>TASK<Key.space>ON<Key.space>OUR<Key.space>TEAM<Key.space>MORALE<Key.space>AND<Key.space>MOTIVATION<Key.space><Key.backspace>,<Key.space>LET<Key.space>US<Key.space>ENUSRE<Key.backspace><Key.backspace><Key.backspace><Key.backspace>SURE<Key.space>THAT<Key.space>WE<Key.space>APPROACH<Key.space>IT<Key.space>WITH<Key.space>A<Key.space>SENSE<Key.space>OF<Key.space>POSITIVITY<Key.space>AND<Key.space>ENTHUIASM
Screenshot: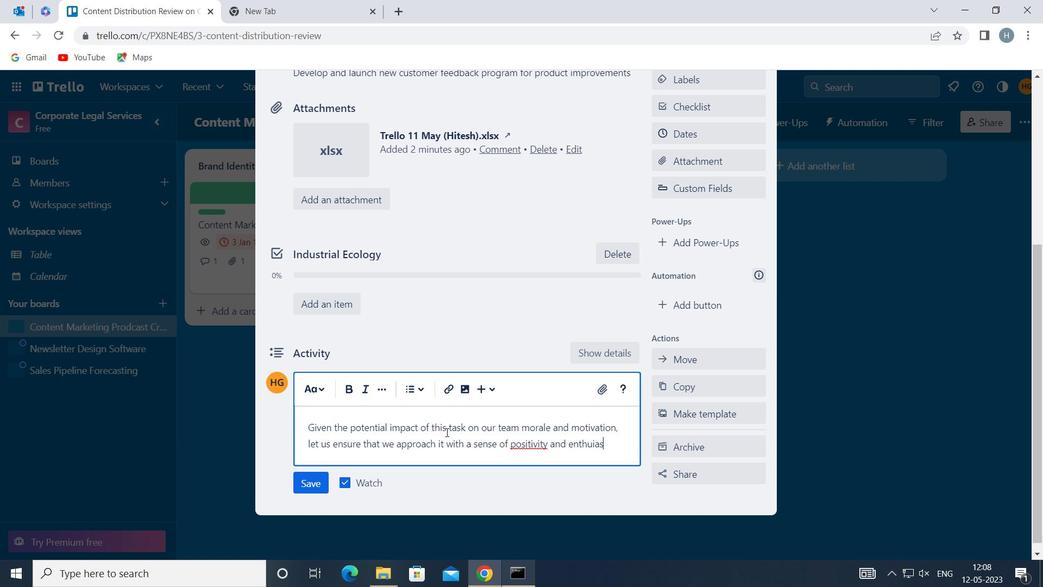 
Action: Mouse moved to (313, 479)
Screenshot: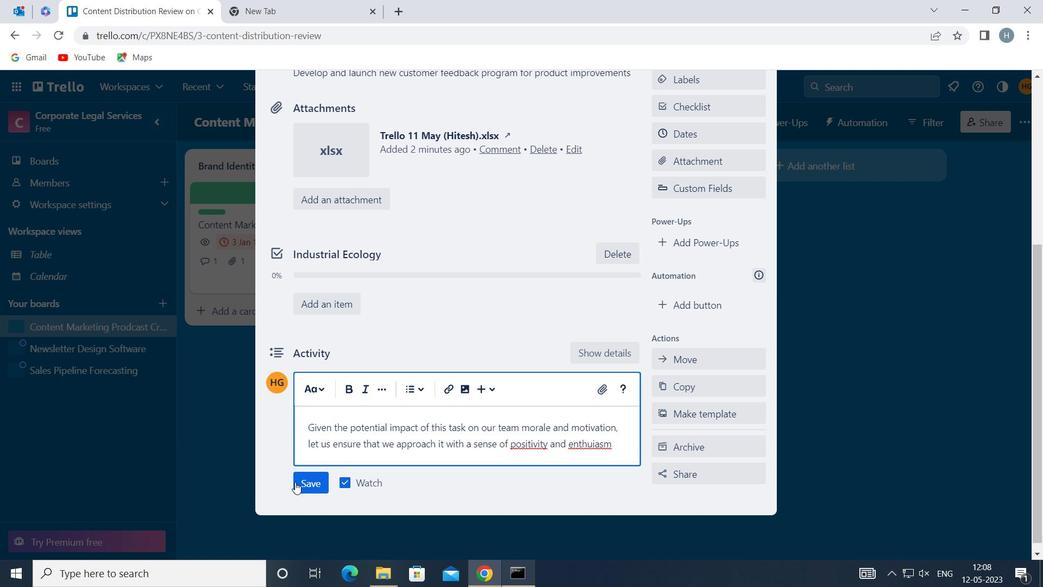 
Action: Key pressed <Key.backspace><Key.backspace><Key.backspace><Key.backspace>SIASM
Screenshot: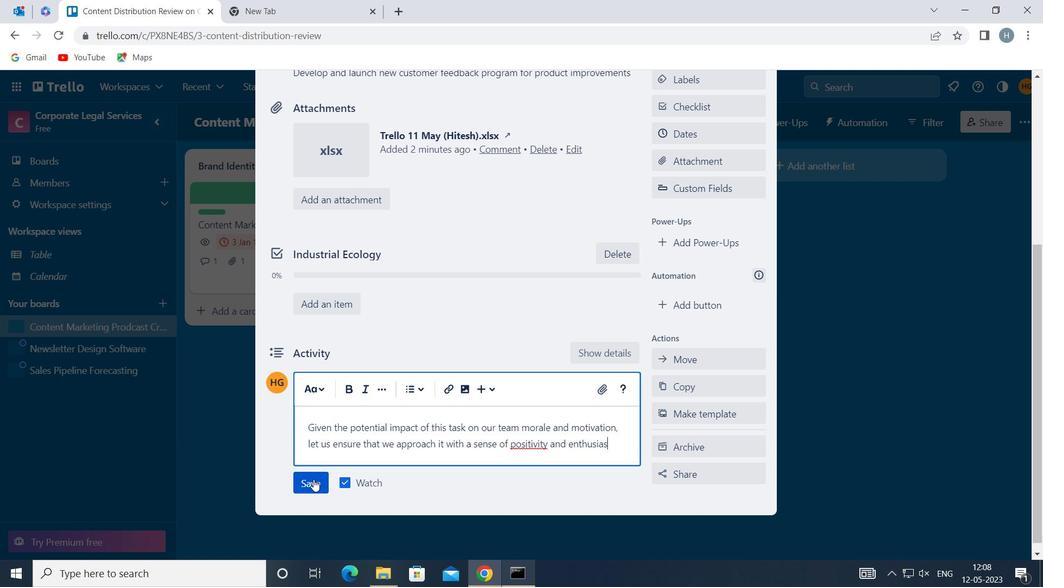 
Action: Mouse moved to (318, 478)
Screenshot: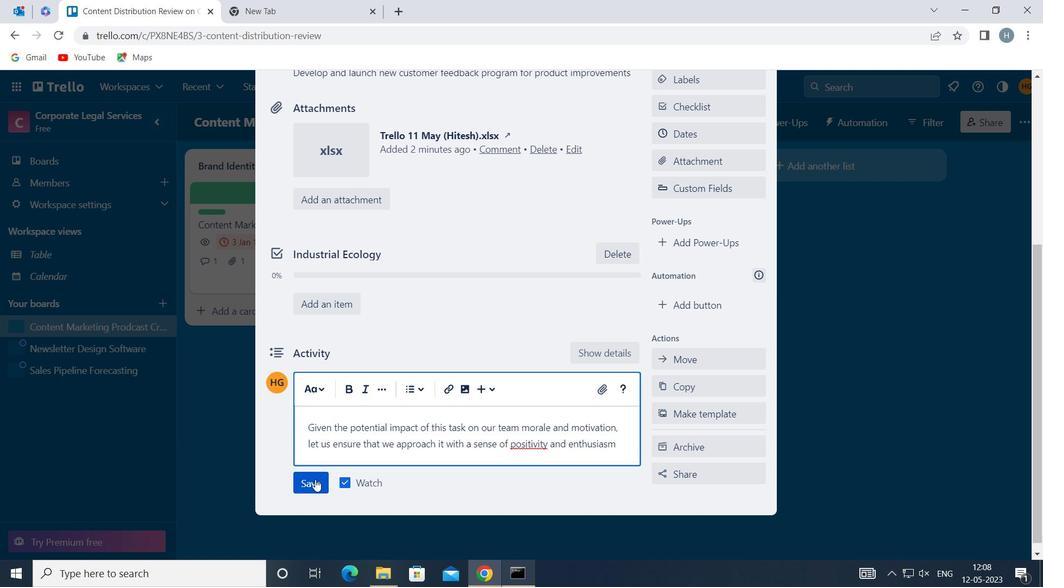 
Action: Mouse pressed left at (318, 478)
Screenshot: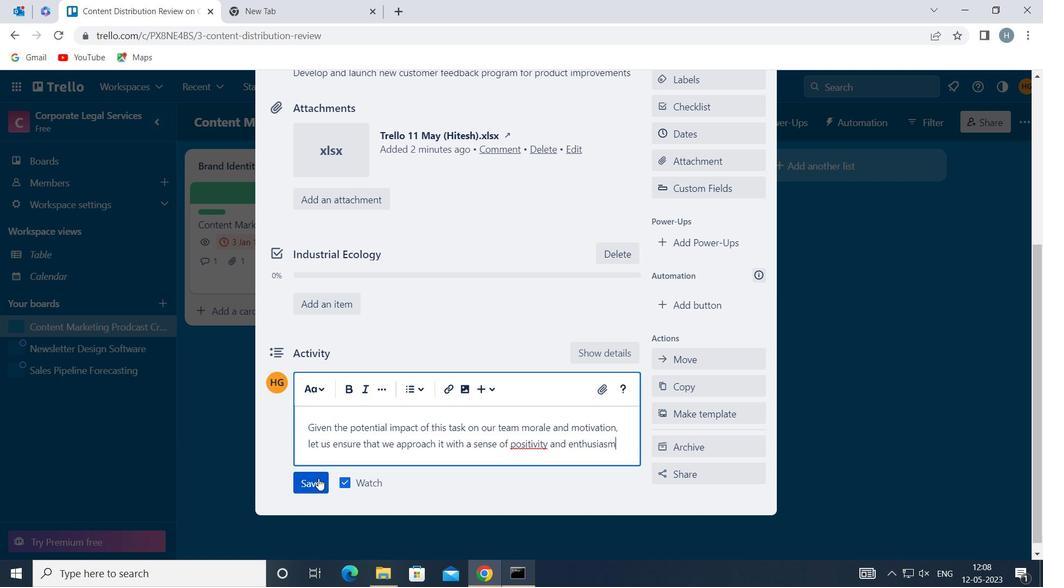 
Action: Mouse moved to (712, 126)
Screenshot: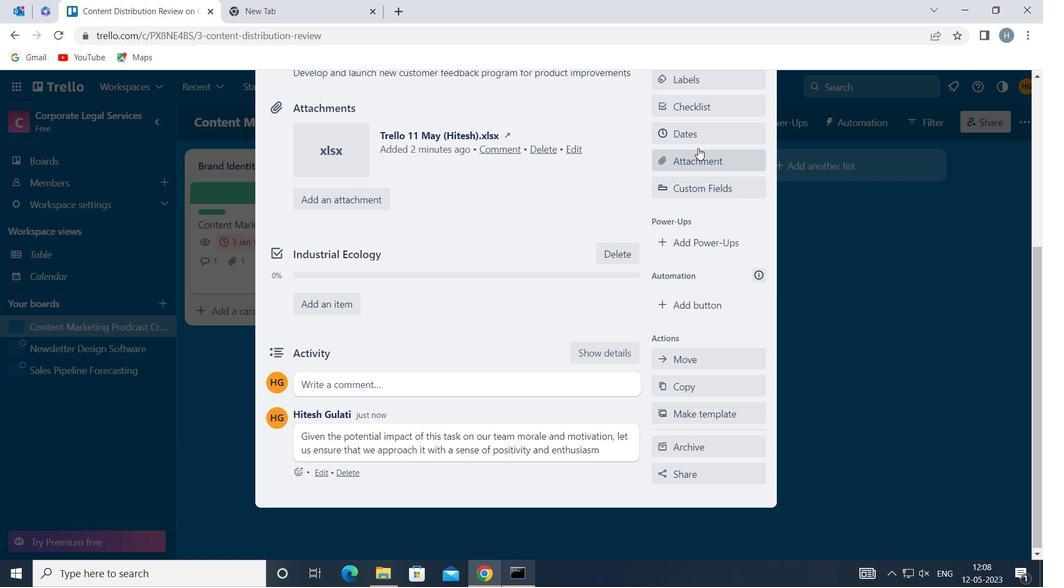 
Action: Mouse pressed left at (712, 126)
Screenshot: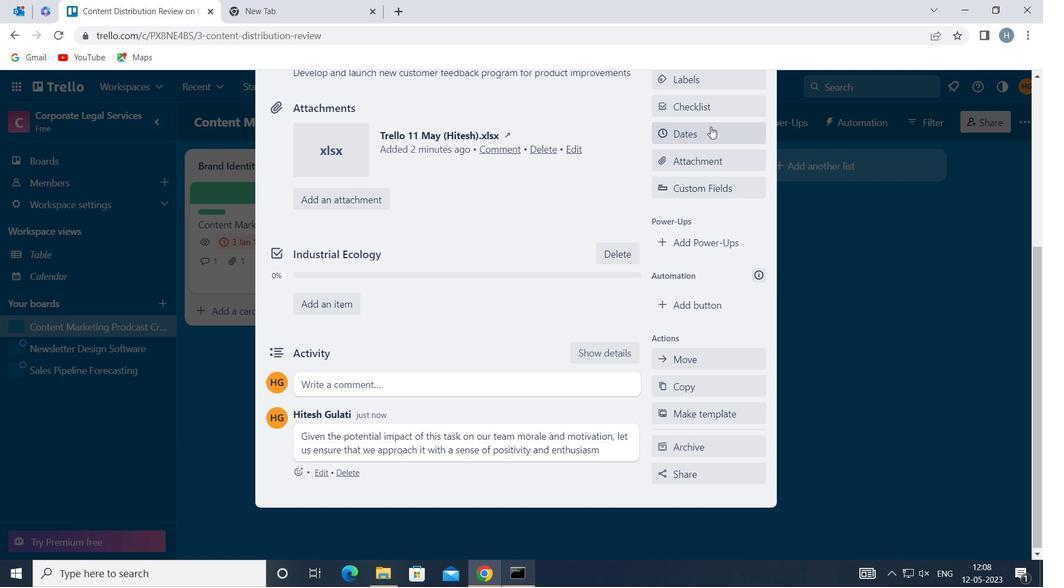 
Action: Mouse moved to (666, 365)
Screenshot: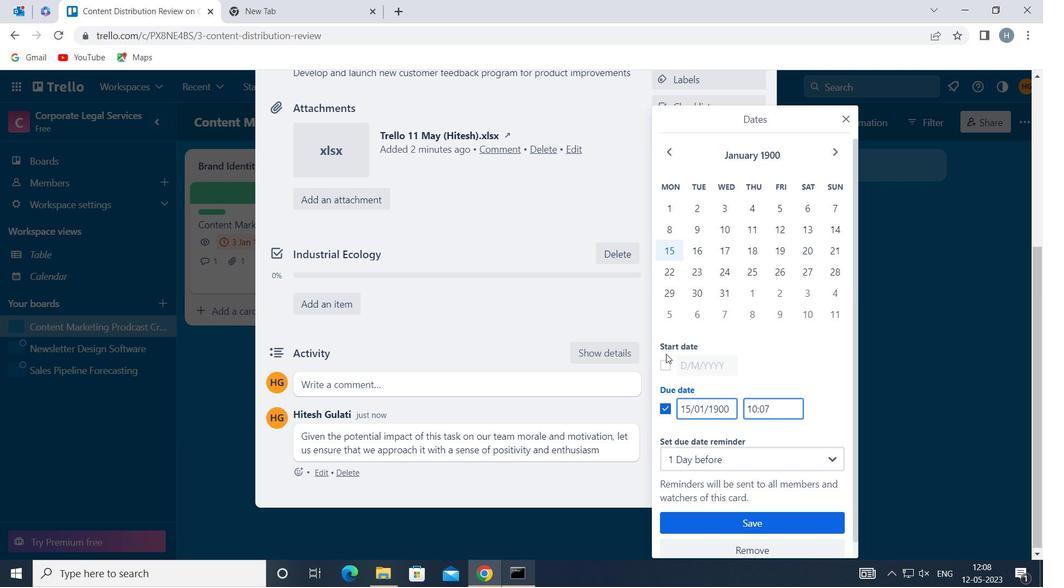 
Action: Mouse pressed left at (666, 365)
Screenshot: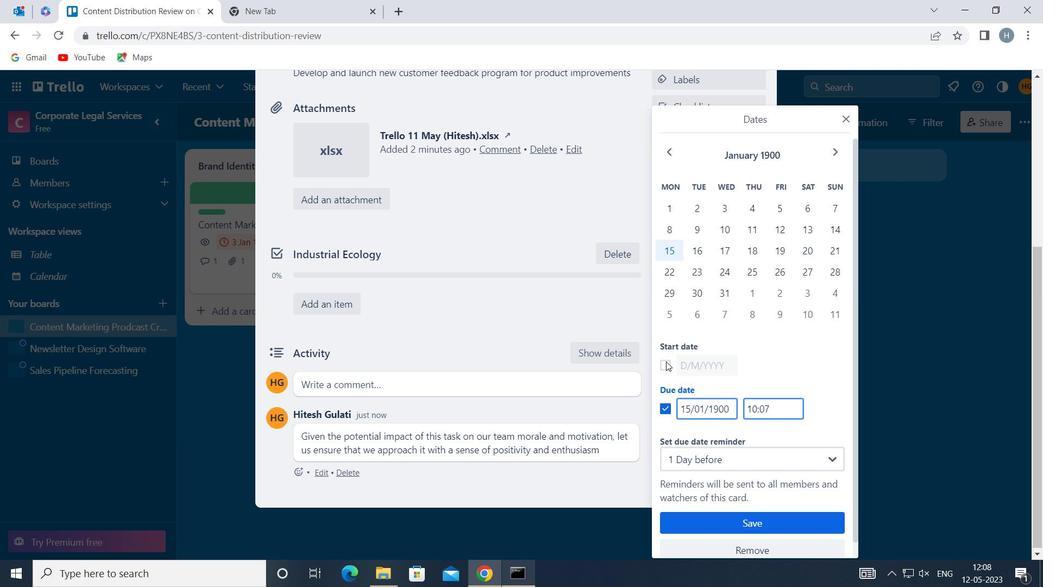 
Action: Mouse moved to (682, 361)
Screenshot: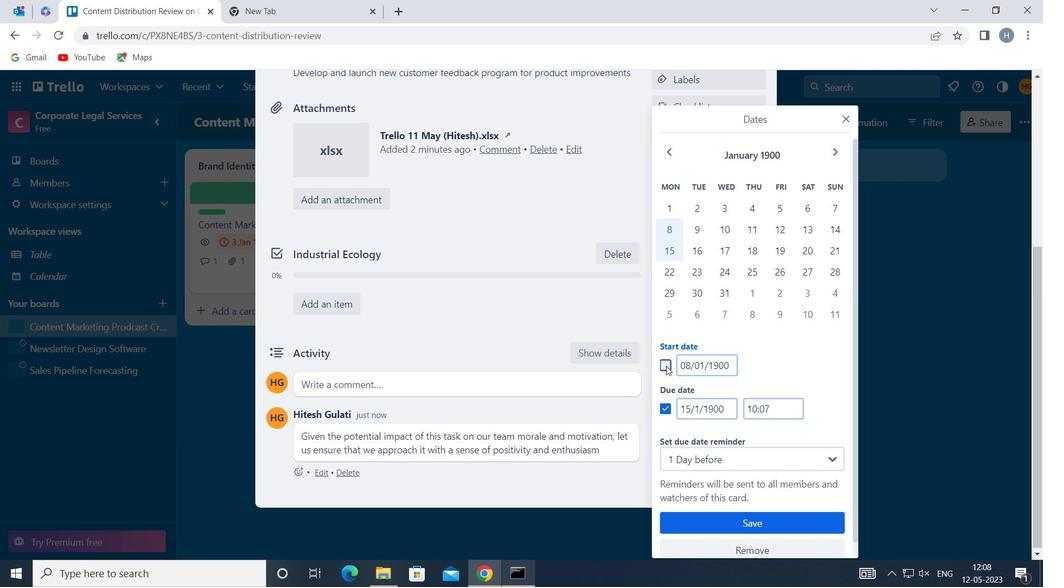 
Action: Mouse pressed left at (682, 361)
Screenshot: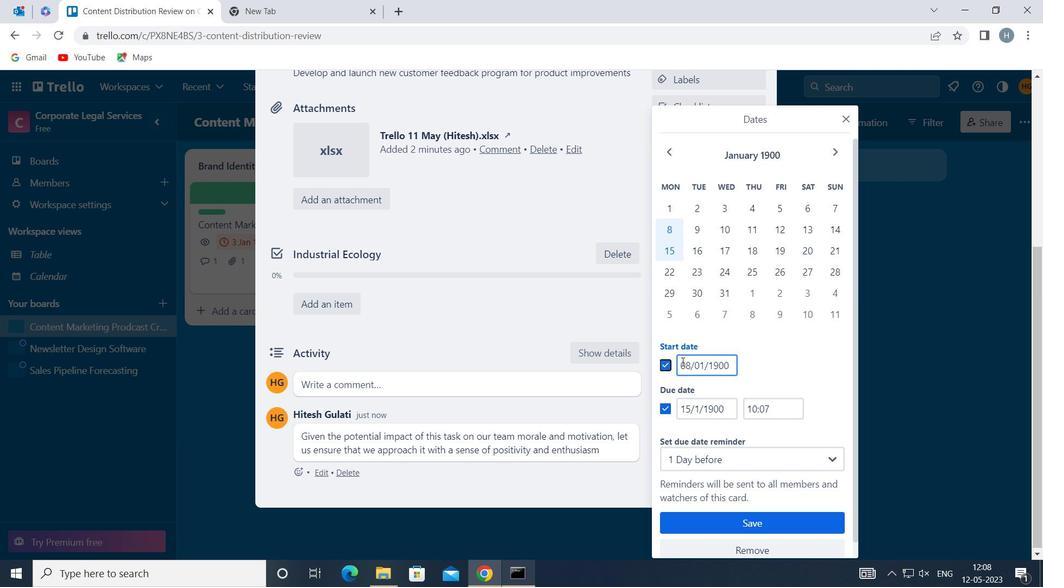 
Action: Mouse moved to (689, 361)
Screenshot: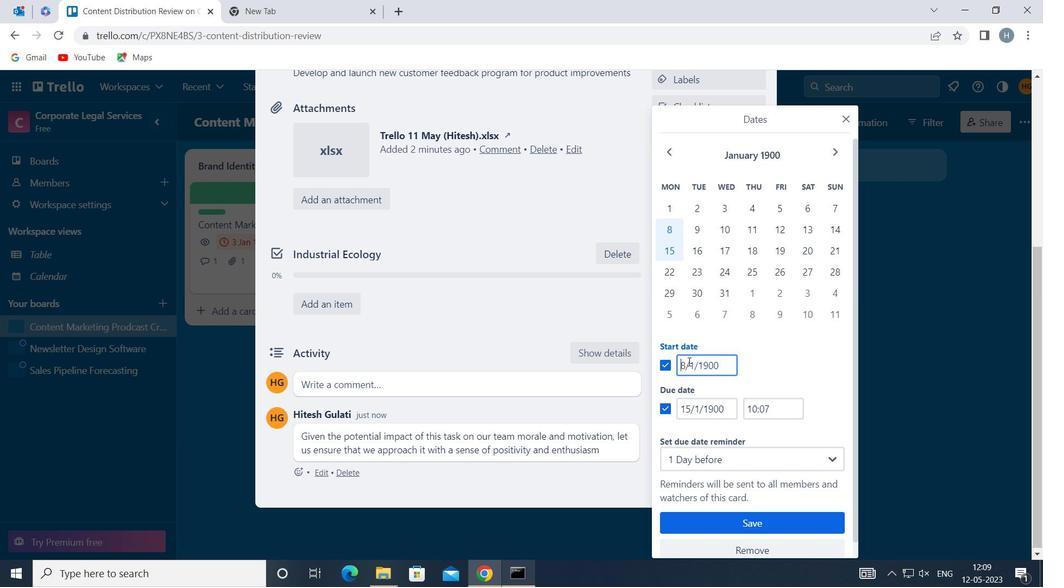 
Action: Key pressed <Key.right>
Screenshot: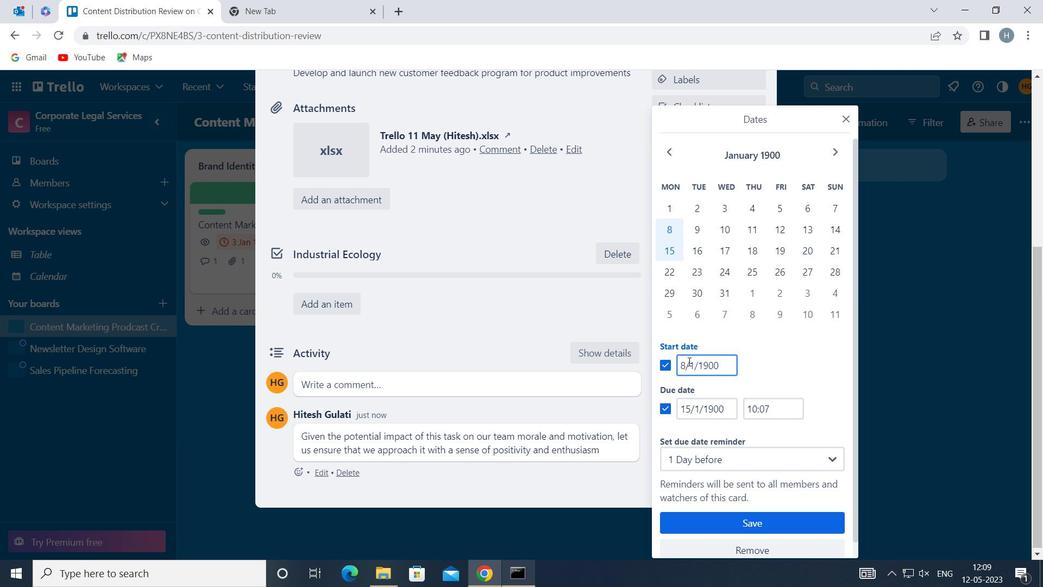 
Action: Mouse moved to (690, 360)
Screenshot: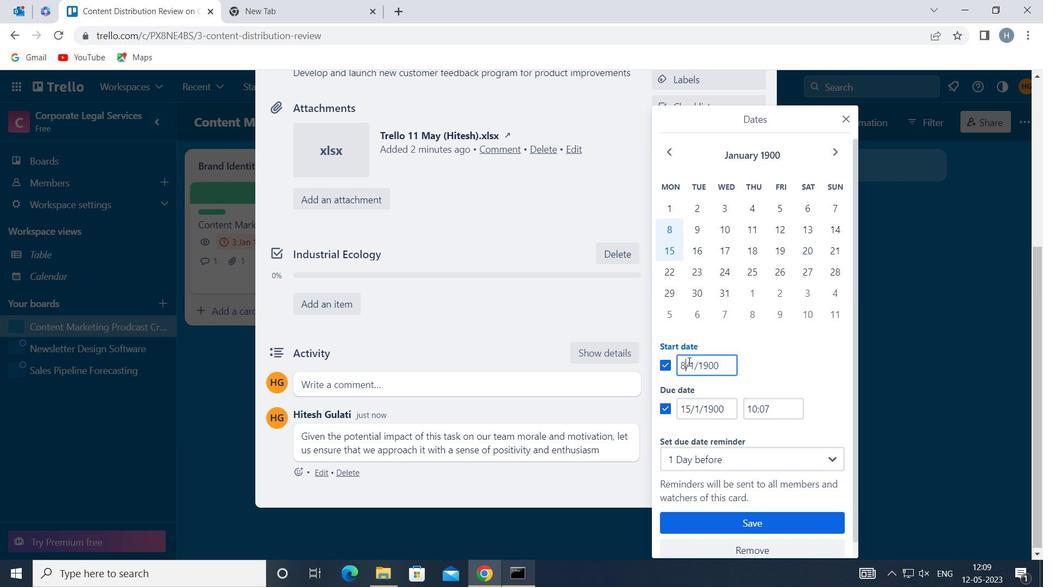 
Action: Key pressed <Key.backspace>9
Screenshot: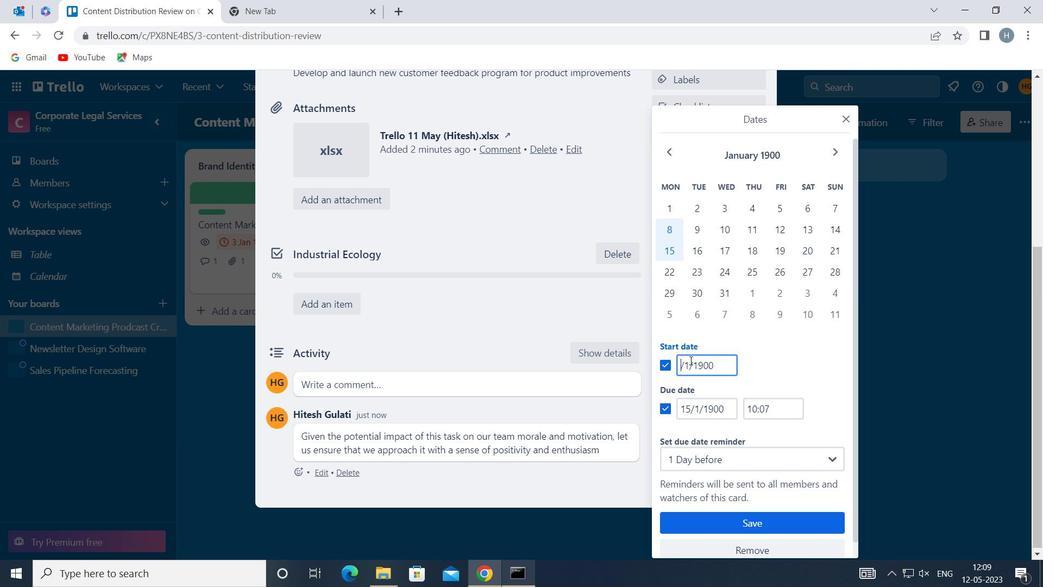 
Action: Mouse moved to (684, 409)
Screenshot: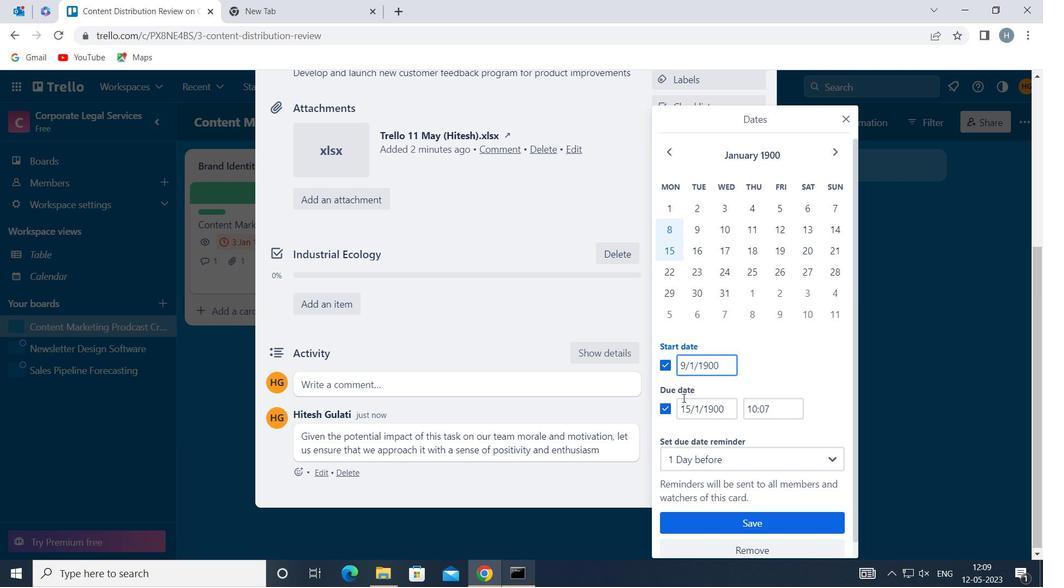 
Action: Mouse pressed left at (684, 409)
Screenshot: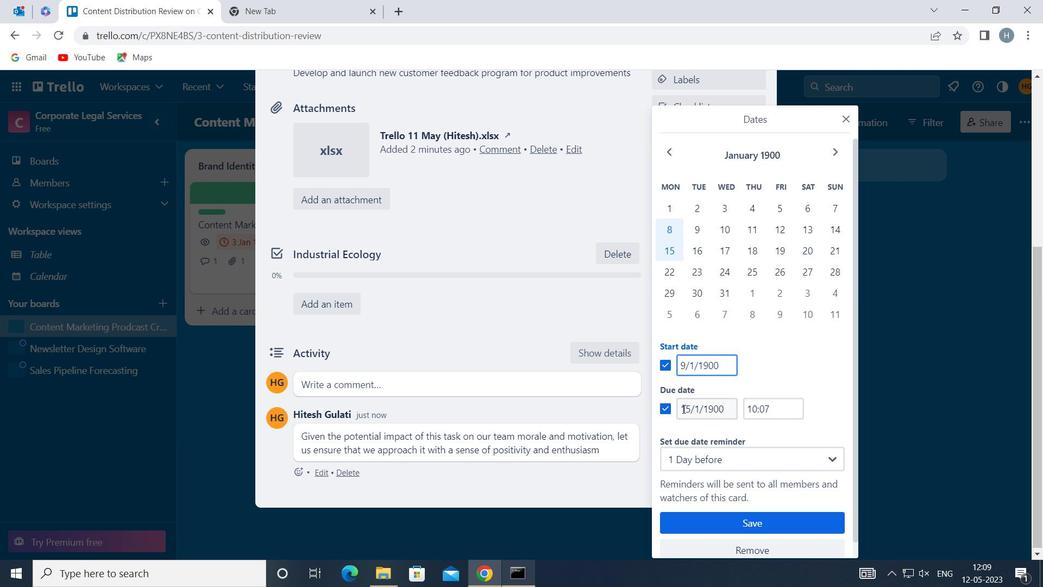 
Action: Mouse moved to (684, 409)
Screenshot: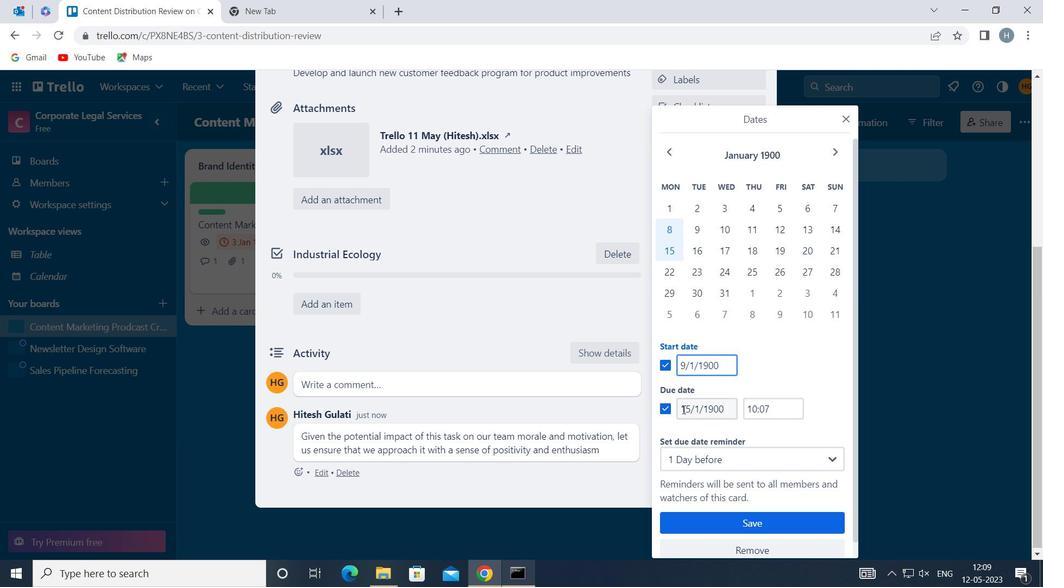
Action: Key pressed <Key.right><Key.backspace>6
Screenshot: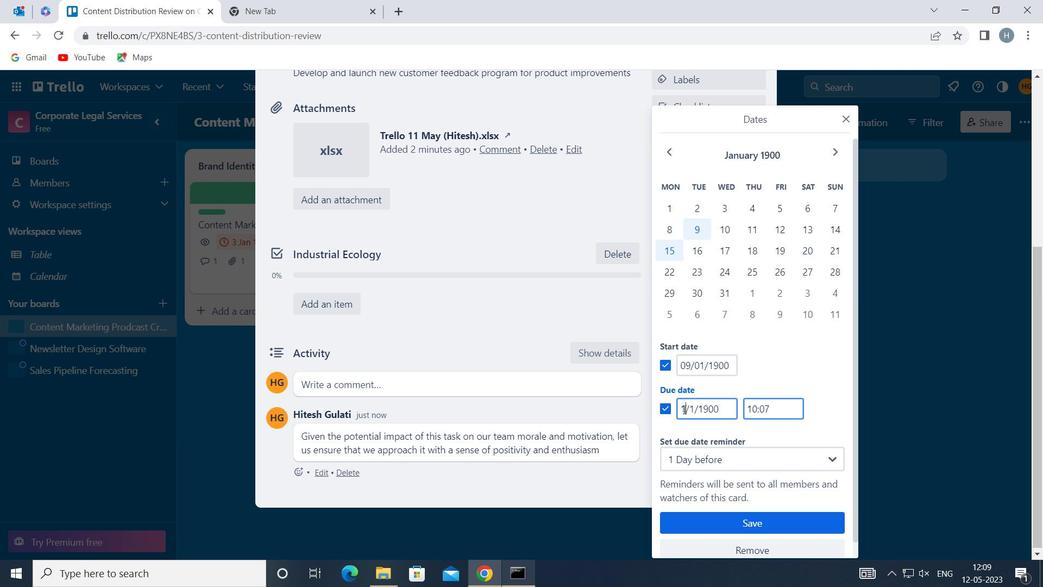 
Action: Mouse moved to (790, 359)
Screenshot: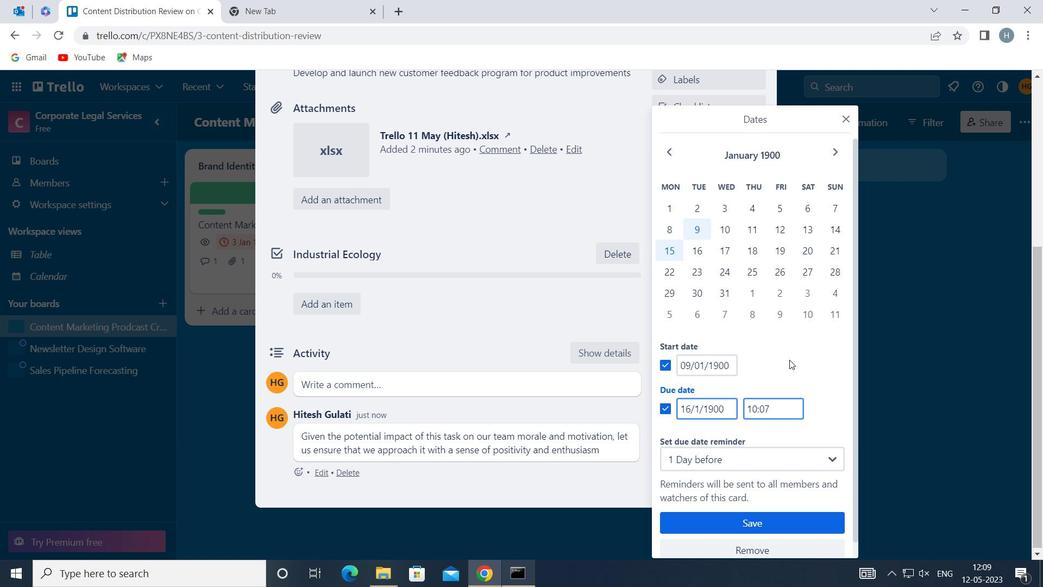 
Action: Key pressed <Key.enter>
Screenshot: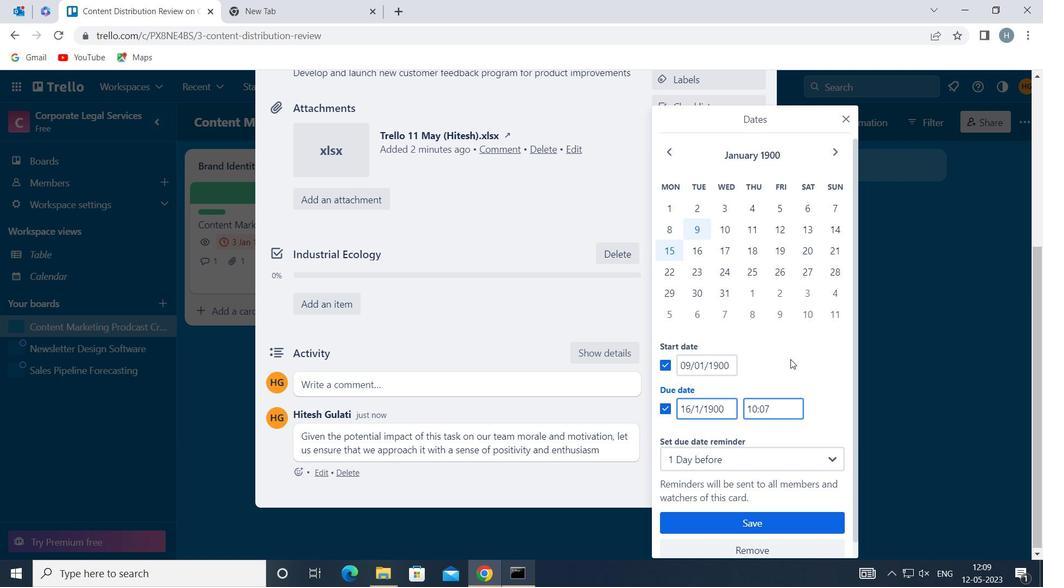 
Action: Mouse moved to (689, 277)
Screenshot: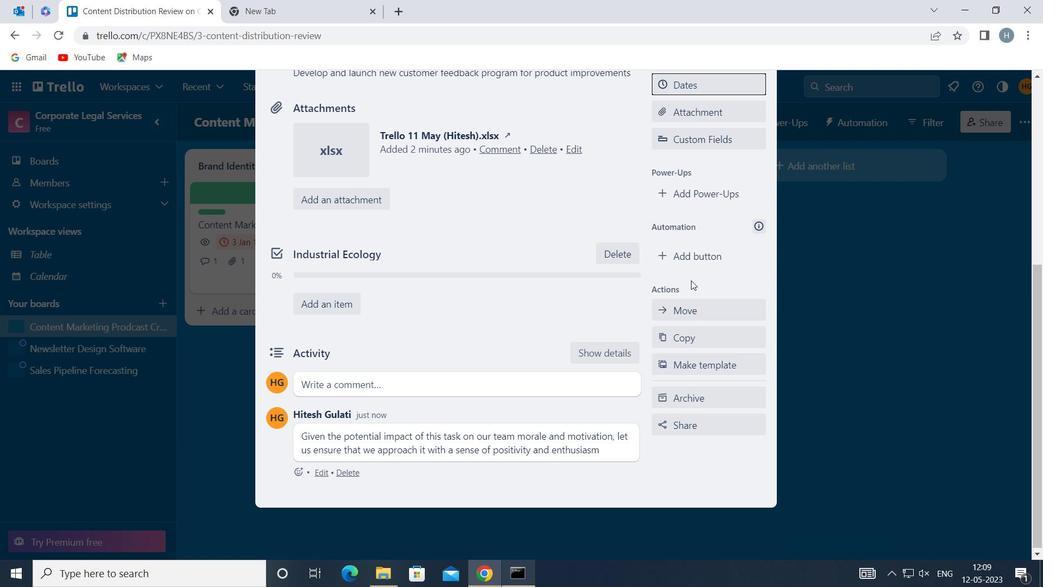
